 Task: Create a due date automation trigger when advanced on, 2 working days before a card is due add dates not due today at 11:00 AM.
Action: Mouse moved to (577, 315)
Screenshot: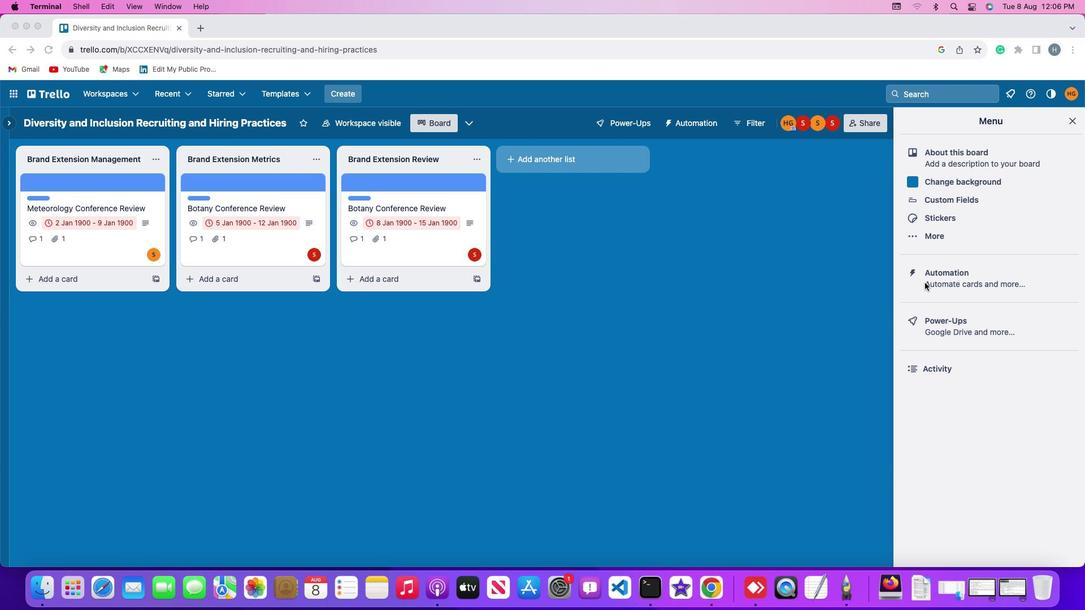 
Action: Mouse pressed left at (577, 315)
Screenshot: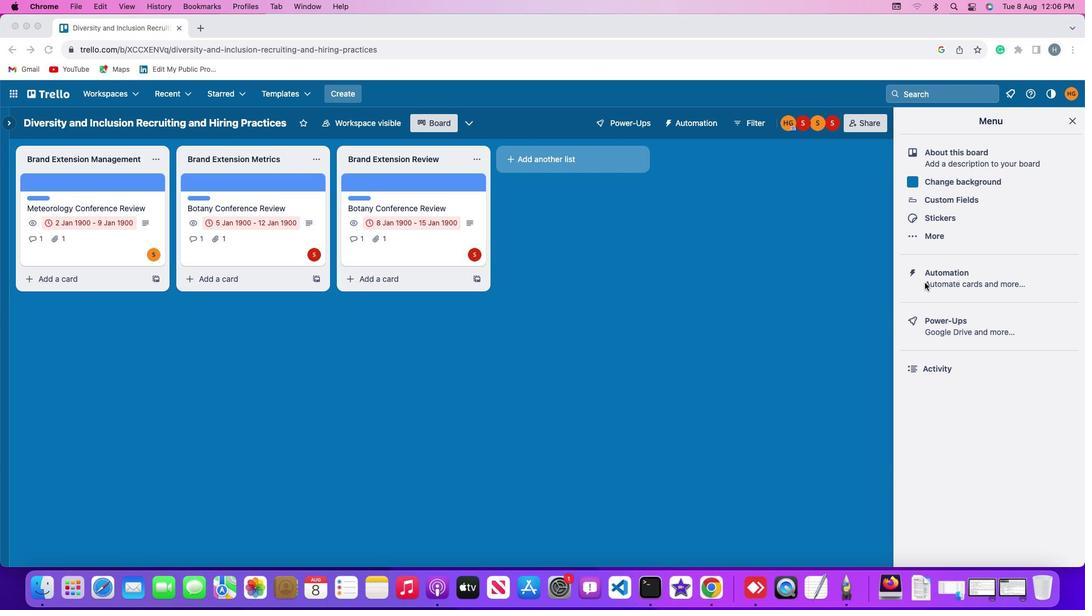 
Action: Mouse pressed left at (577, 315)
Screenshot: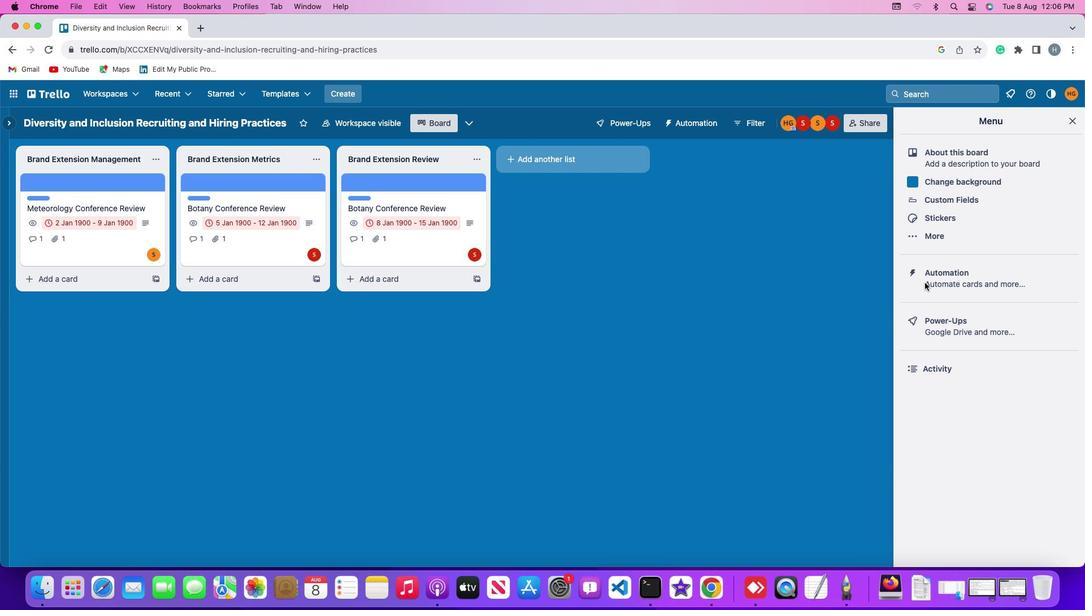
Action: Mouse moved to (226, 304)
Screenshot: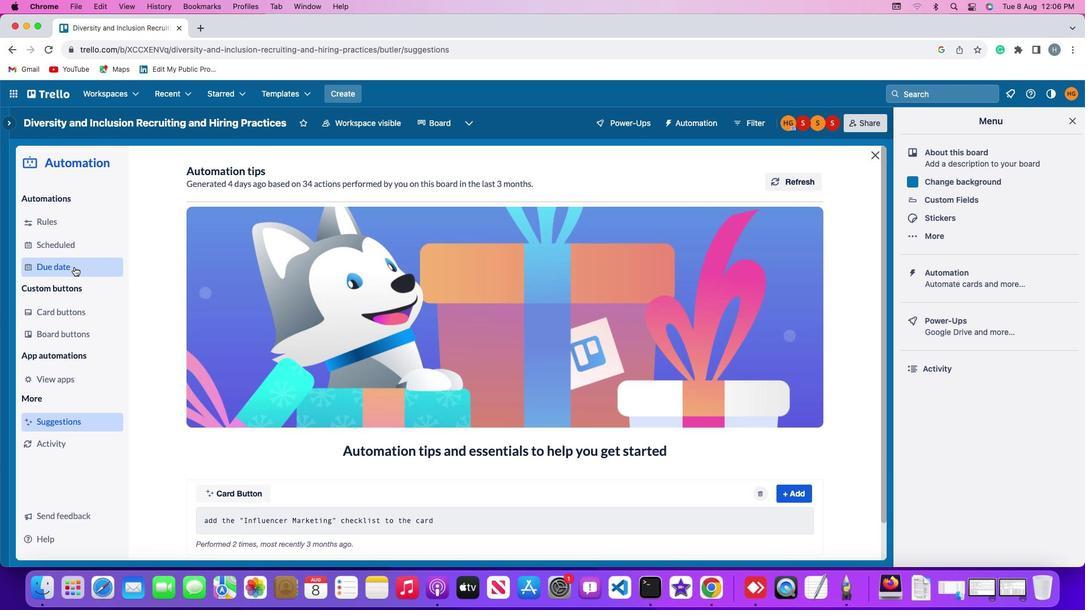 
Action: Mouse pressed left at (226, 304)
Screenshot: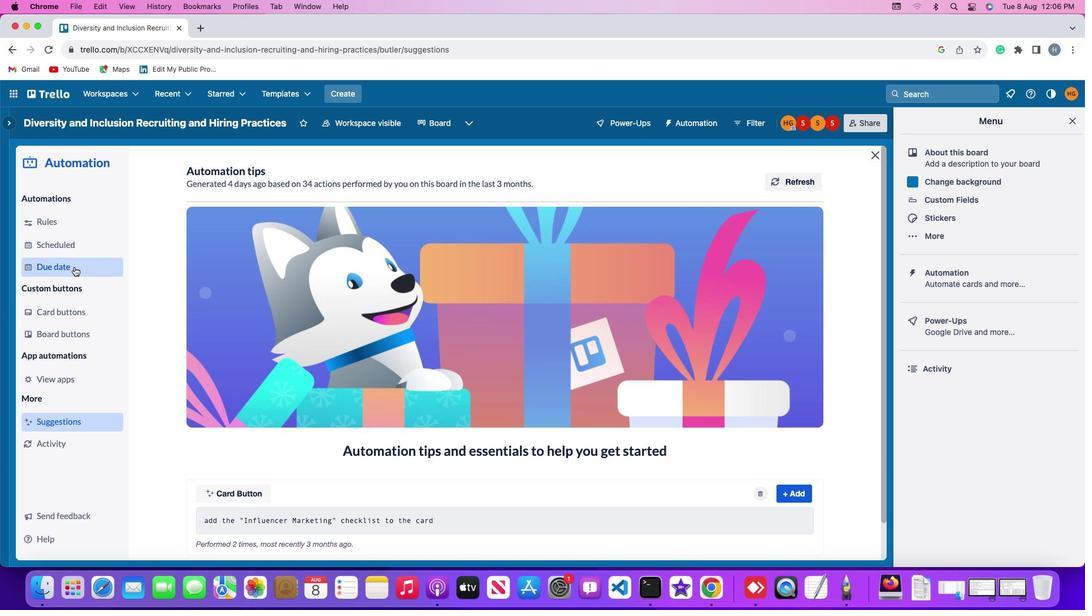 
Action: Mouse moved to (504, 241)
Screenshot: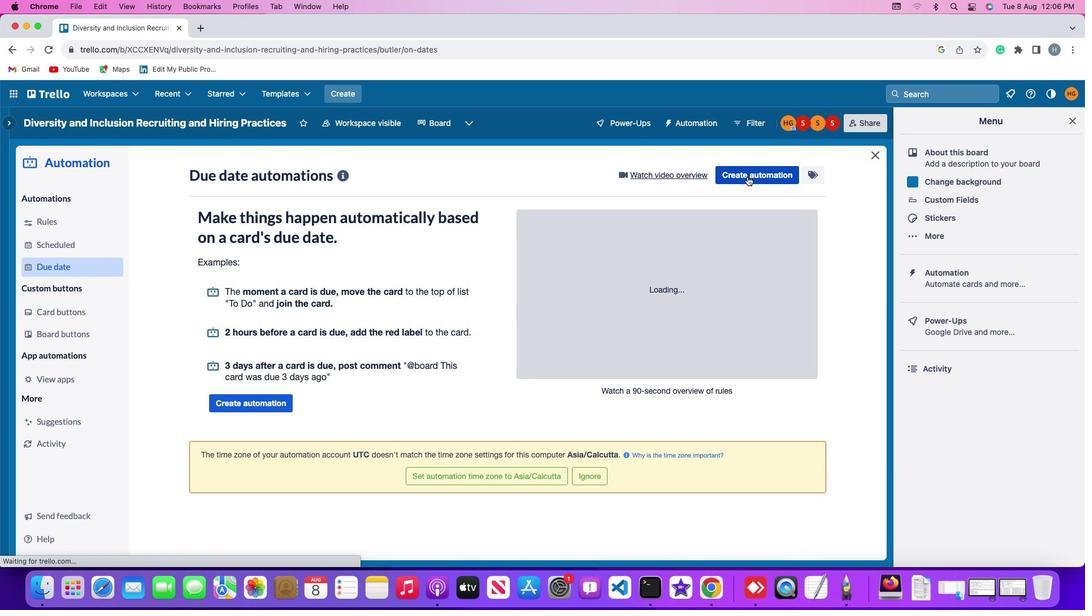 
Action: Mouse pressed left at (504, 241)
Screenshot: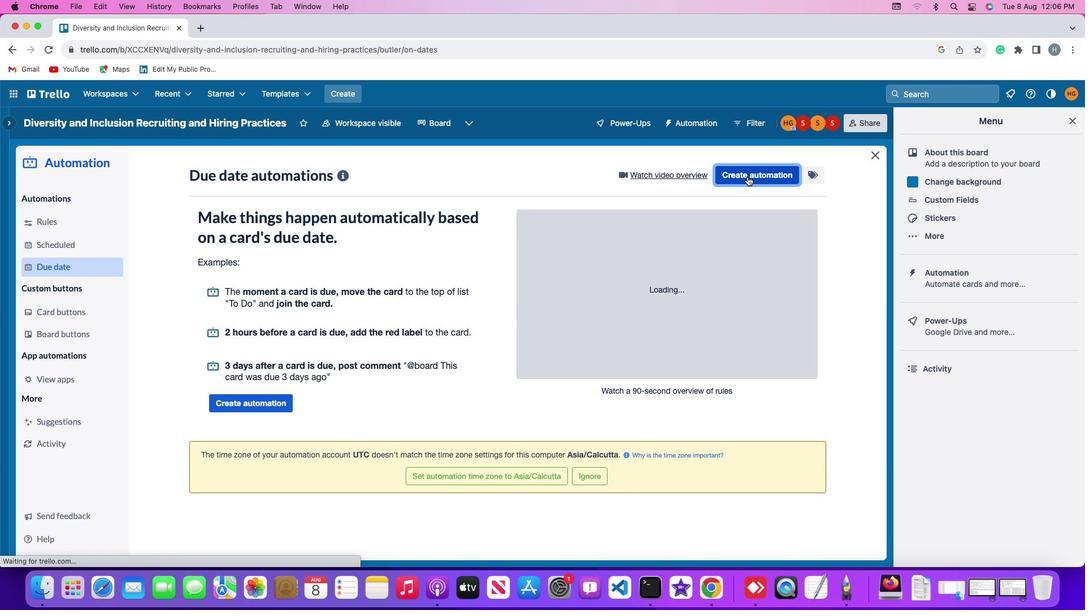 
Action: Mouse moved to (325, 316)
Screenshot: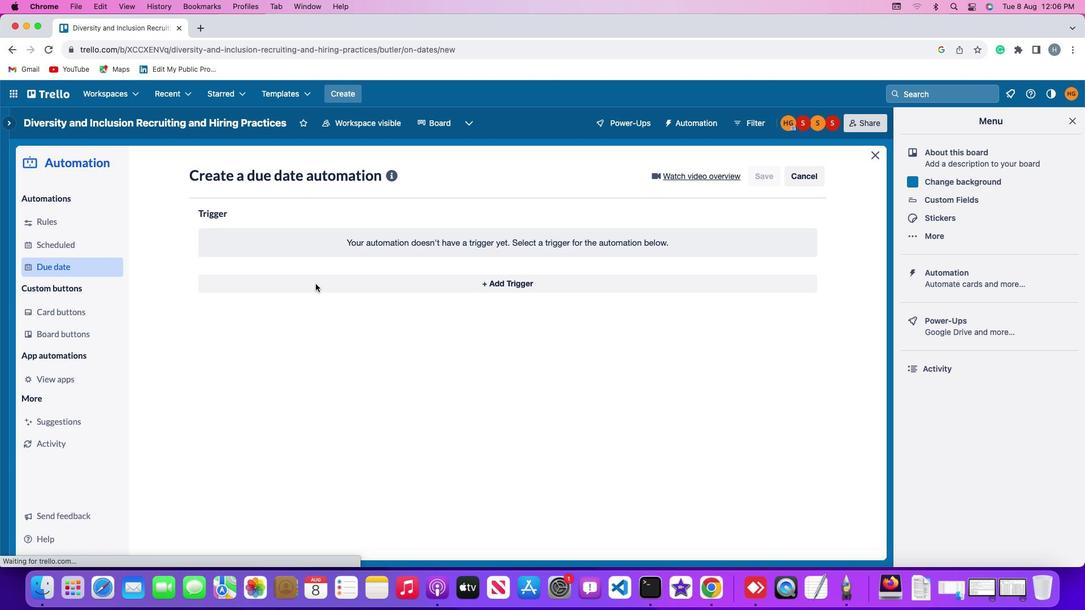 
Action: Mouse pressed left at (325, 316)
Screenshot: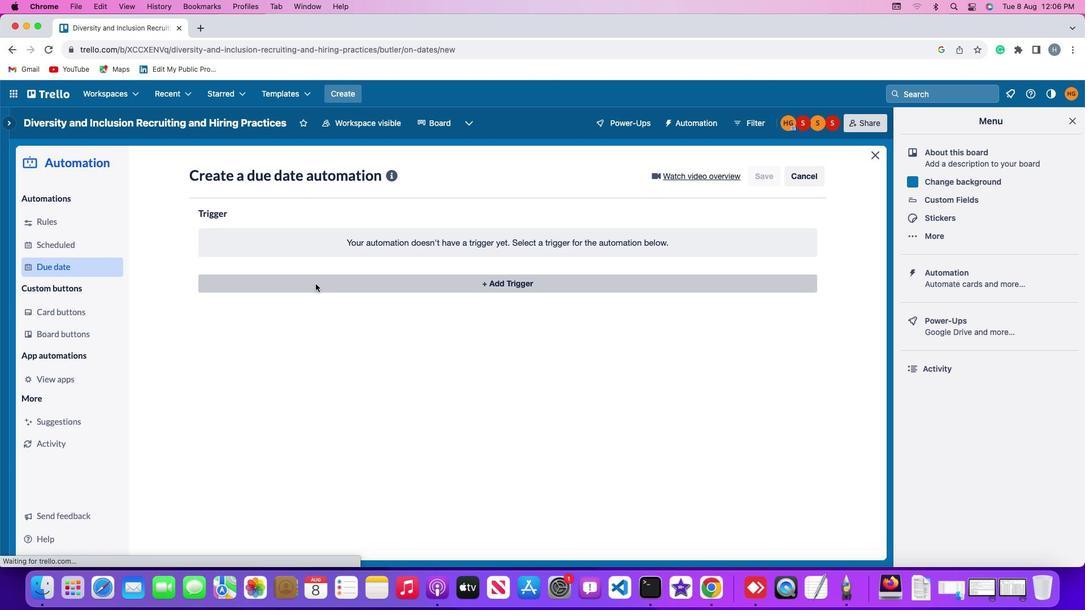
Action: Mouse moved to (284, 433)
Screenshot: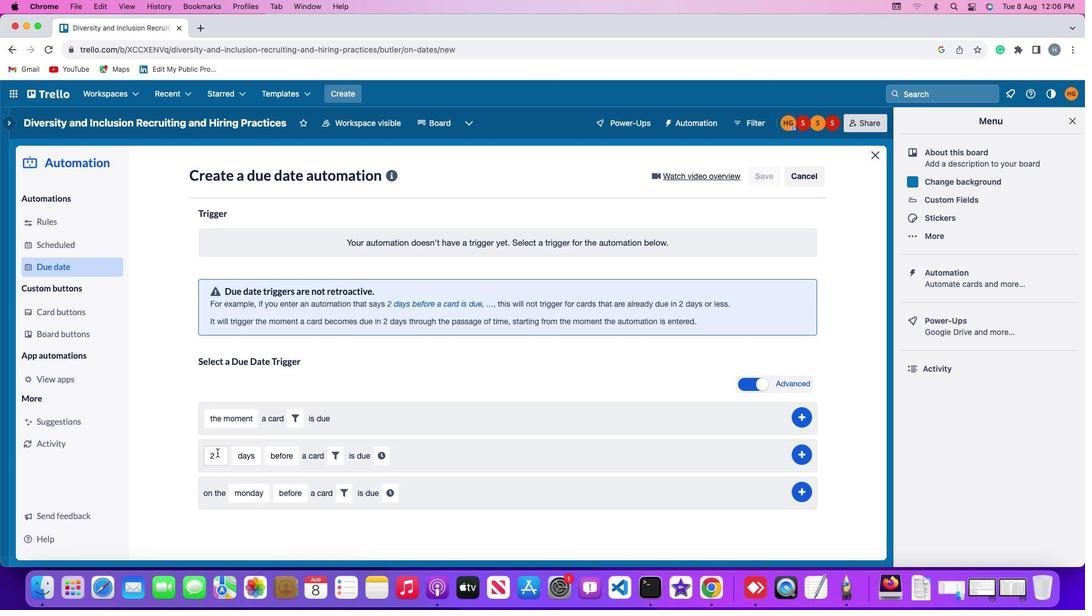 
Action: Mouse pressed left at (284, 433)
Screenshot: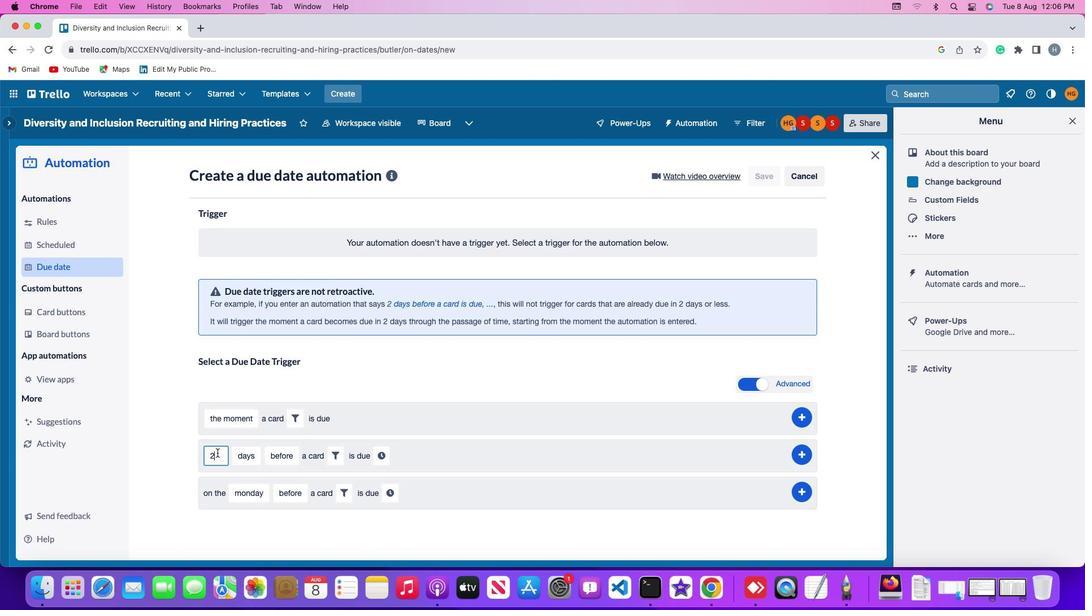 
Action: Key pressed Key.backspace
Screenshot: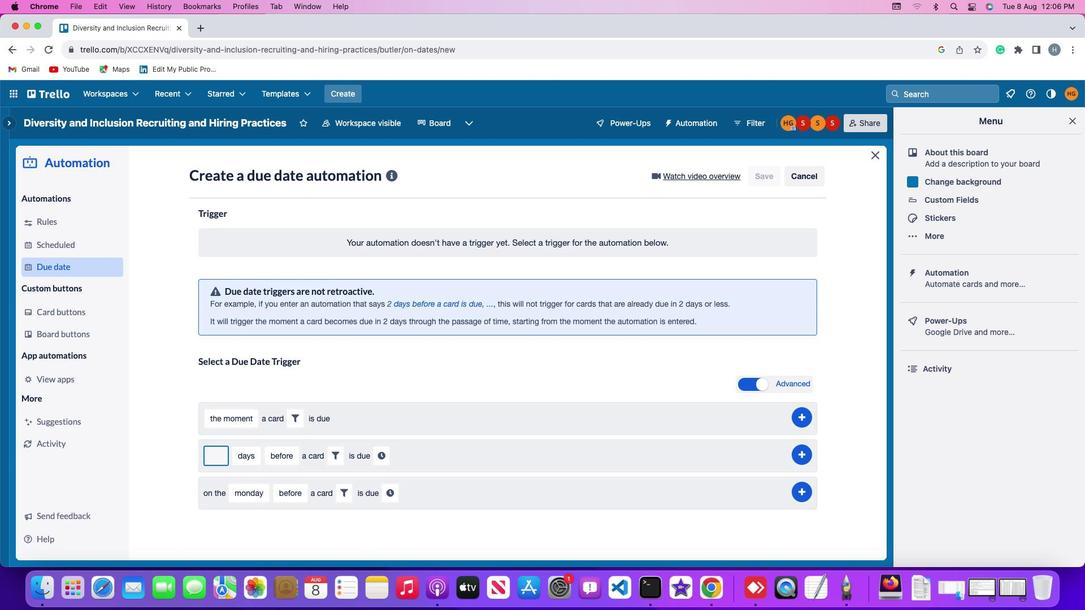 
Action: Mouse moved to (286, 432)
Screenshot: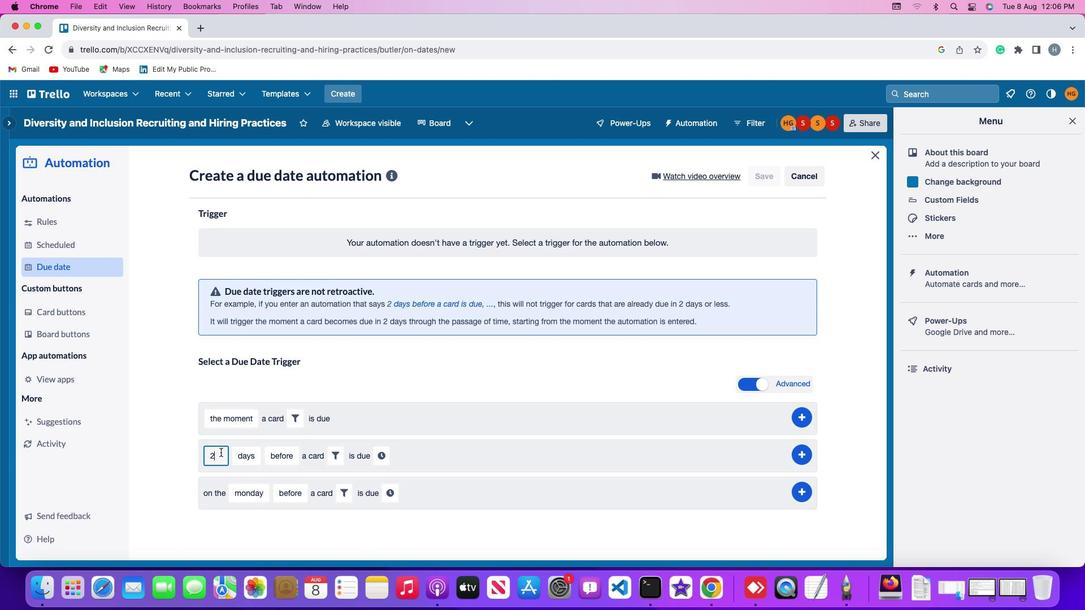 
Action: Key pressed '2'
Screenshot: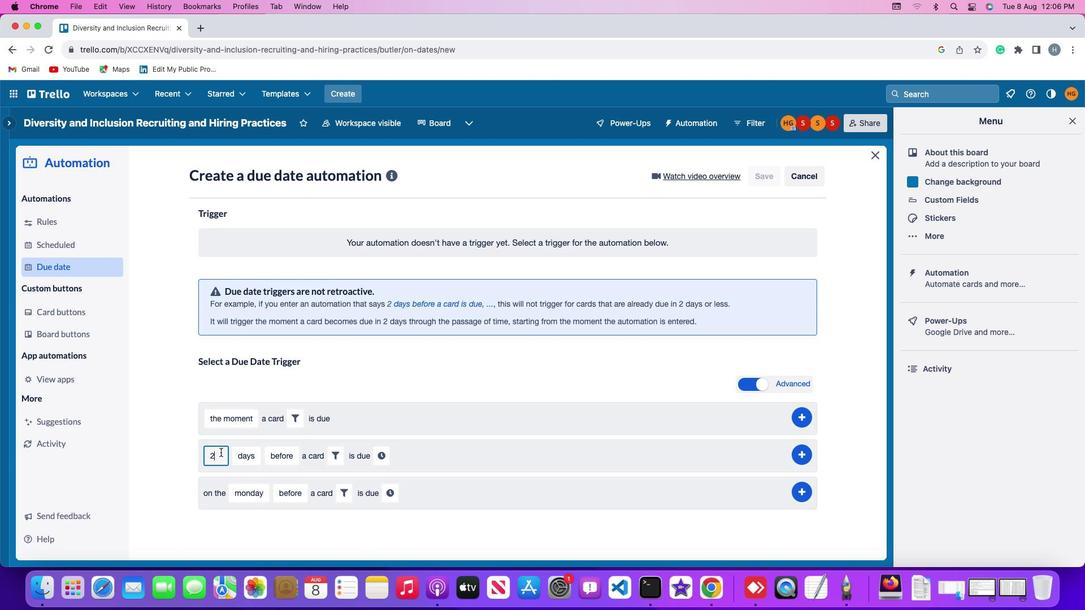 
Action: Mouse moved to (298, 434)
Screenshot: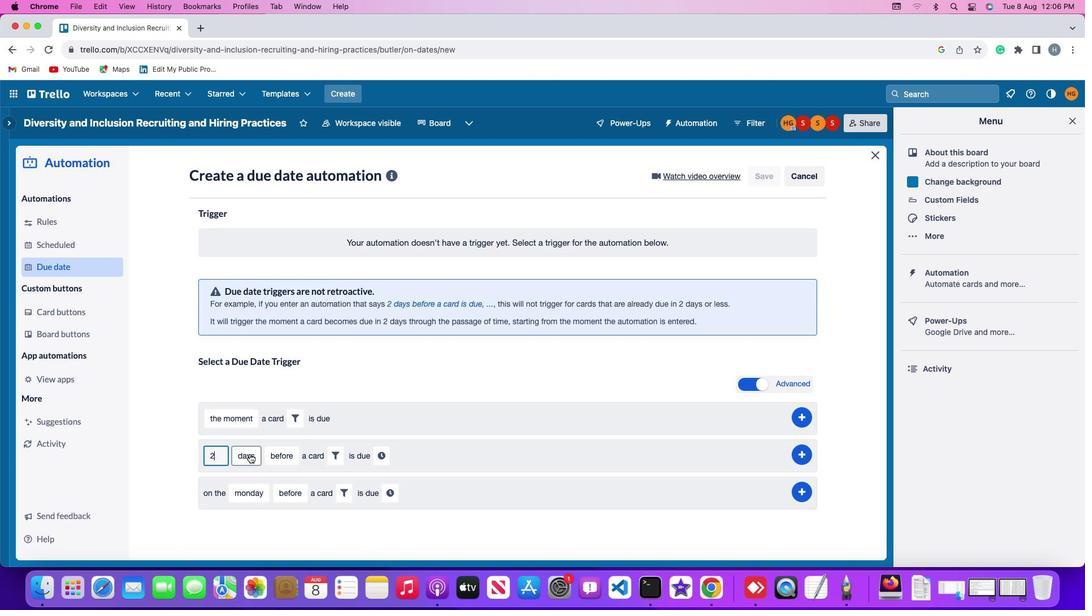 
Action: Mouse pressed left at (298, 434)
Screenshot: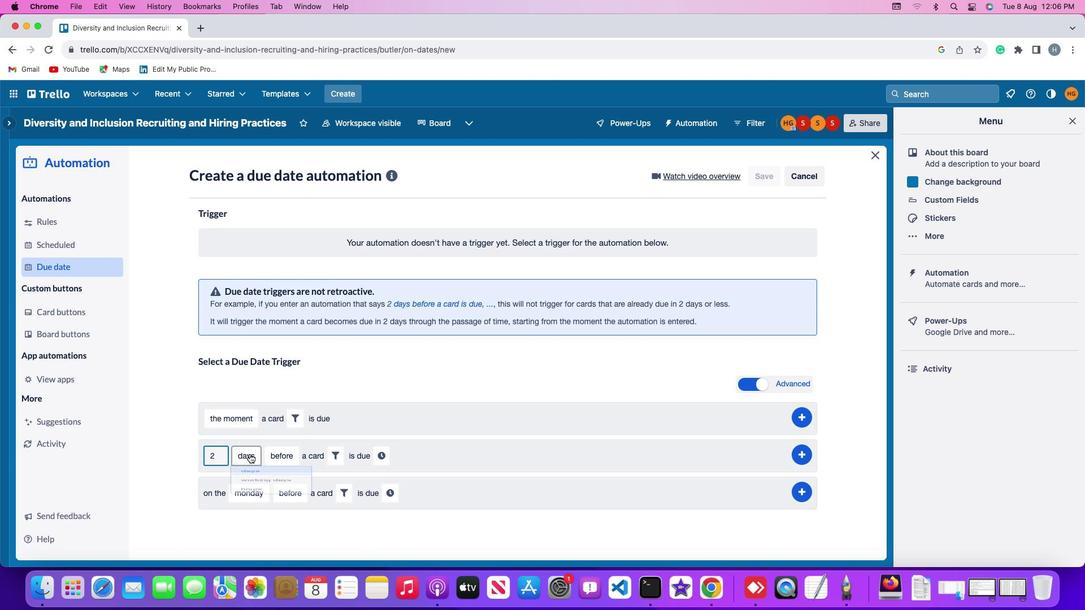 
Action: Mouse moved to (299, 465)
Screenshot: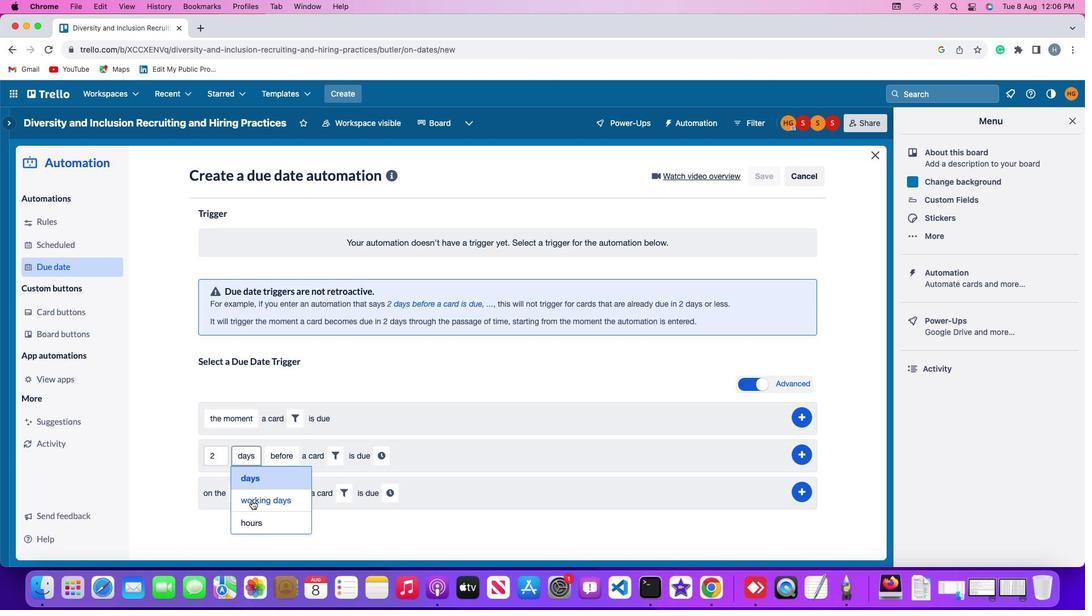 
Action: Mouse pressed left at (299, 465)
Screenshot: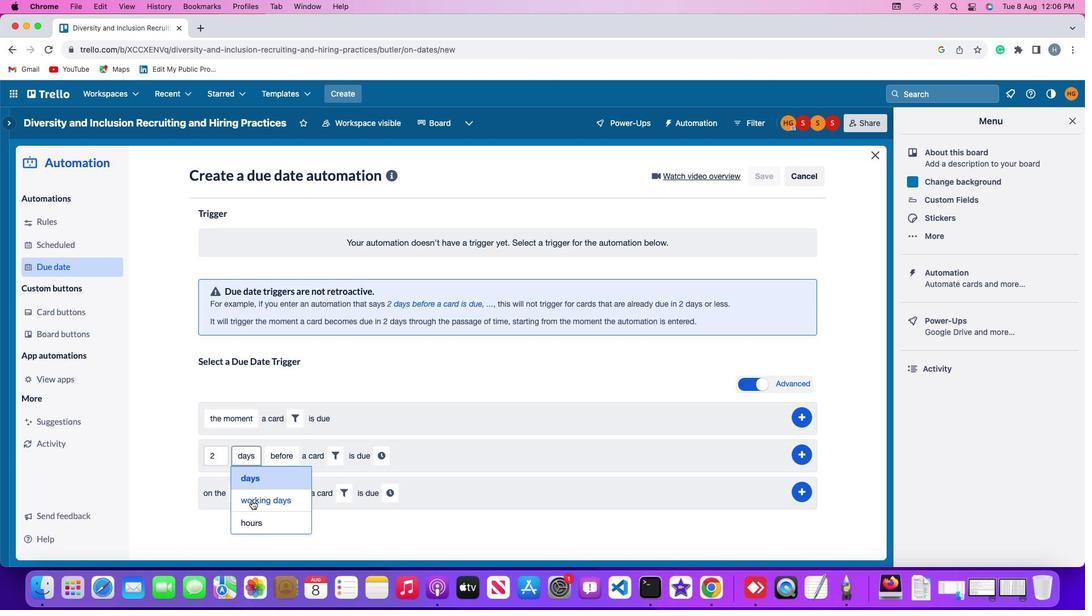 
Action: Mouse moved to (324, 436)
Screenshot: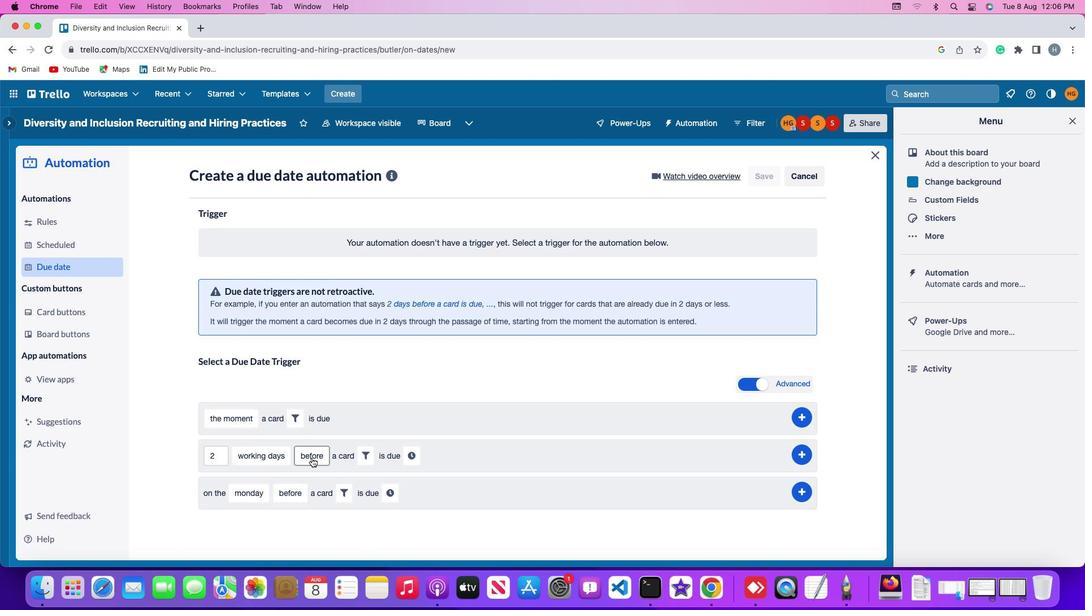 
Action: Mouse pressed left at (324, 436)
Screenshot: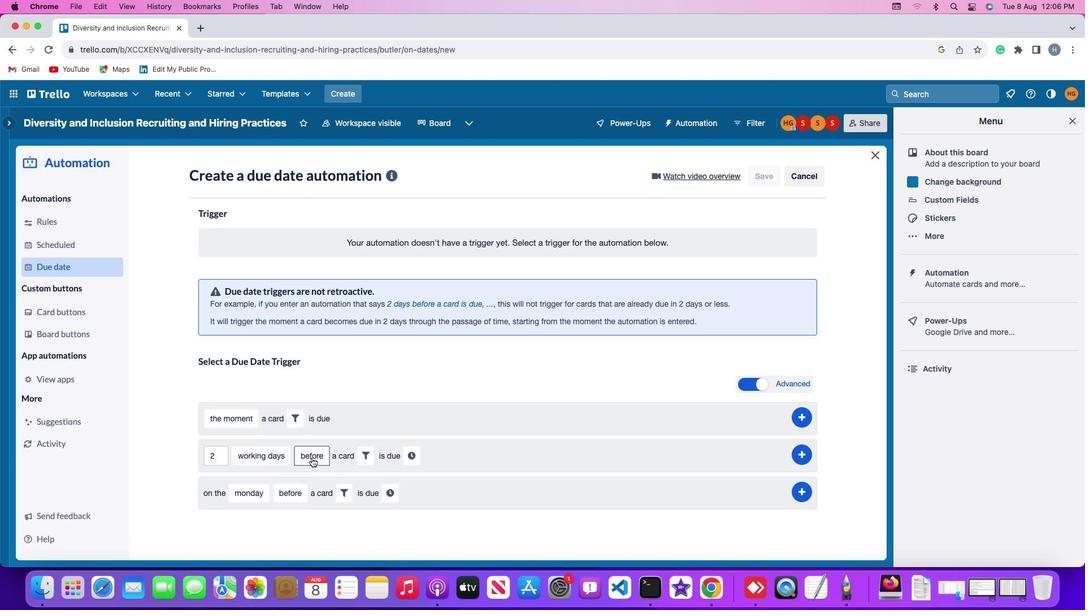 
Action: Mouse moved to (325, 448)
Screenshot: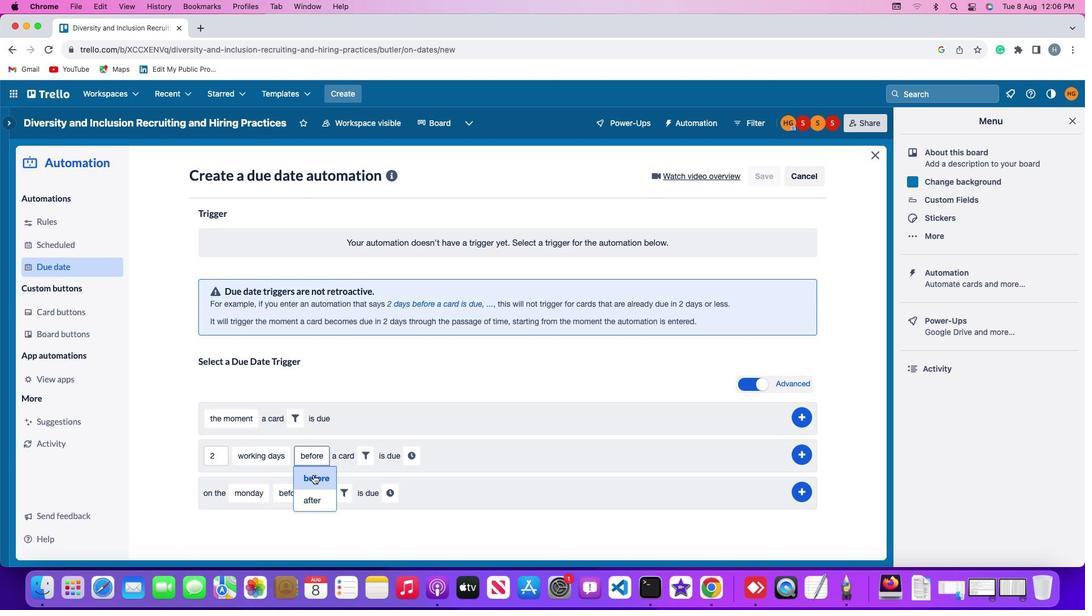 
Action: Mouse pressed left at (325, 448)
Screenshot: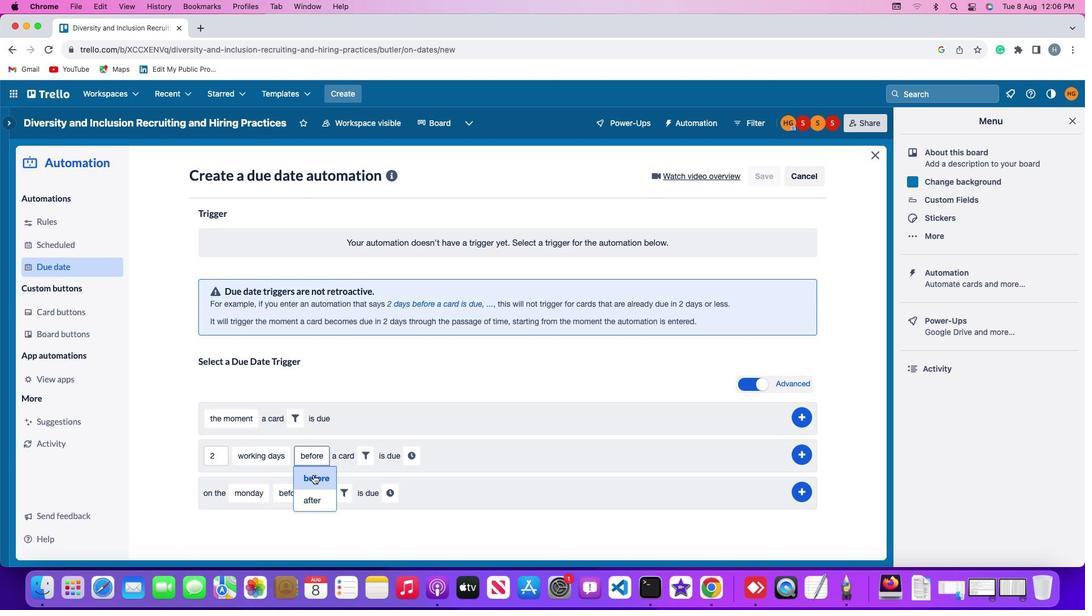 
Action: Mouse moved to (346, 435)
Screenshot: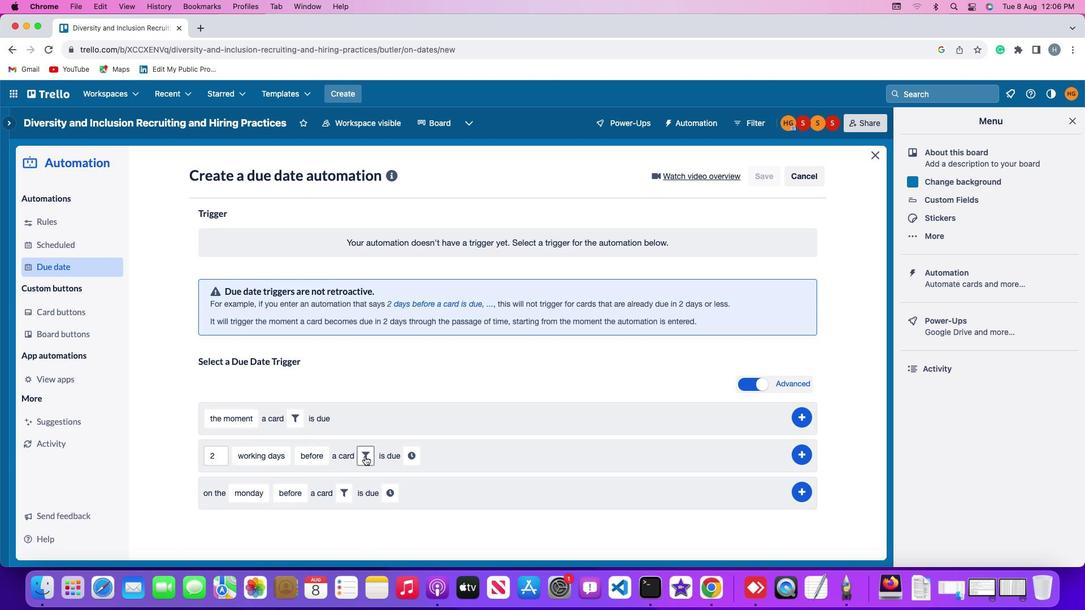 
Action: Mouse pressed left at (346, 435)
Screenshot: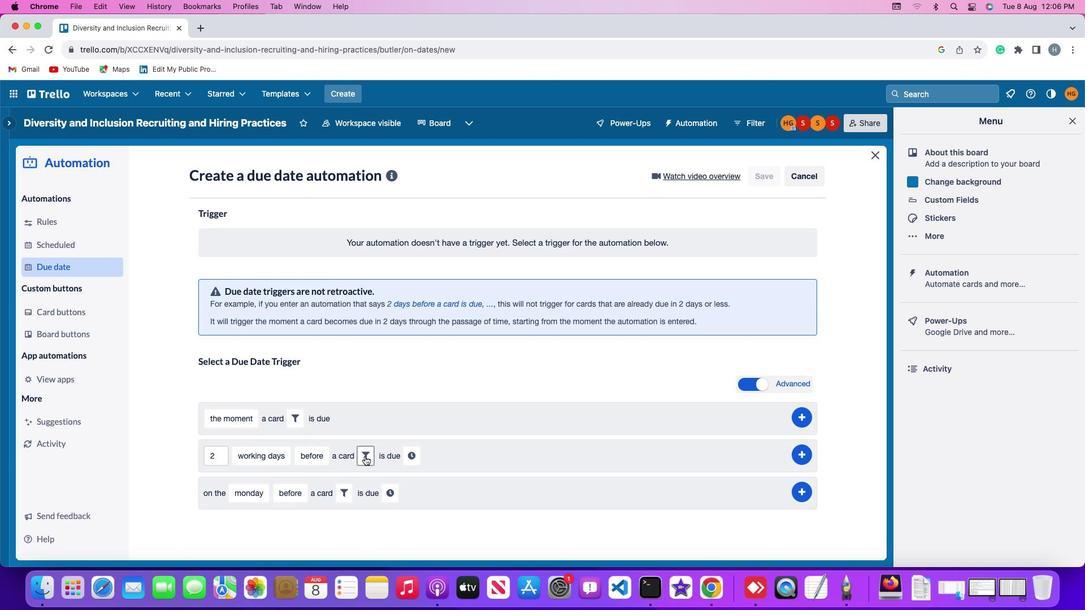
Action: Mouse moved to (370, 465)
Screenshot: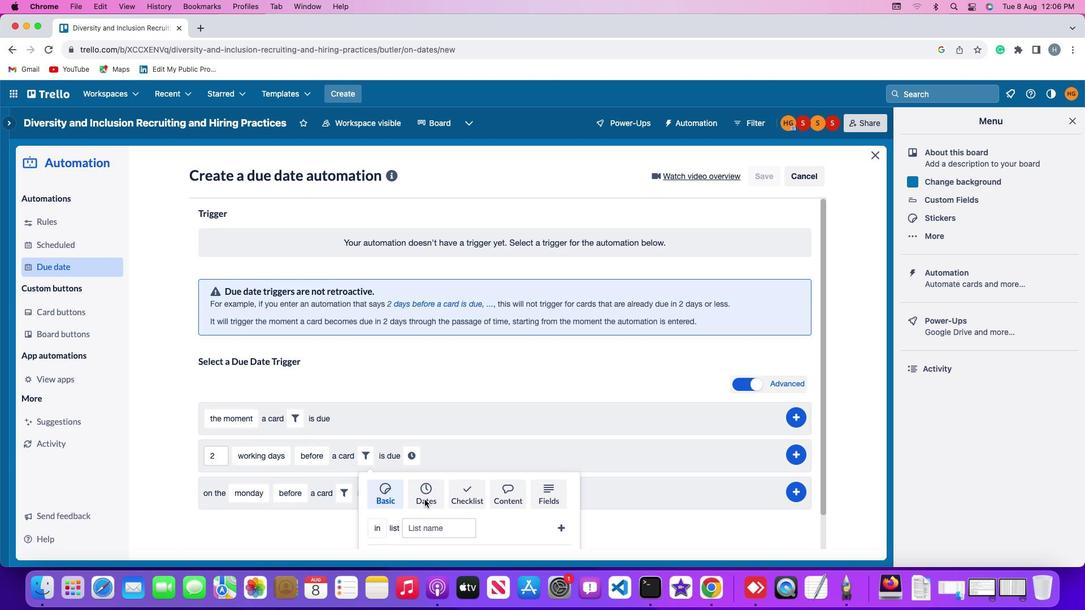 
Action: Mouse pressed left at (370, 465)
Screenshot: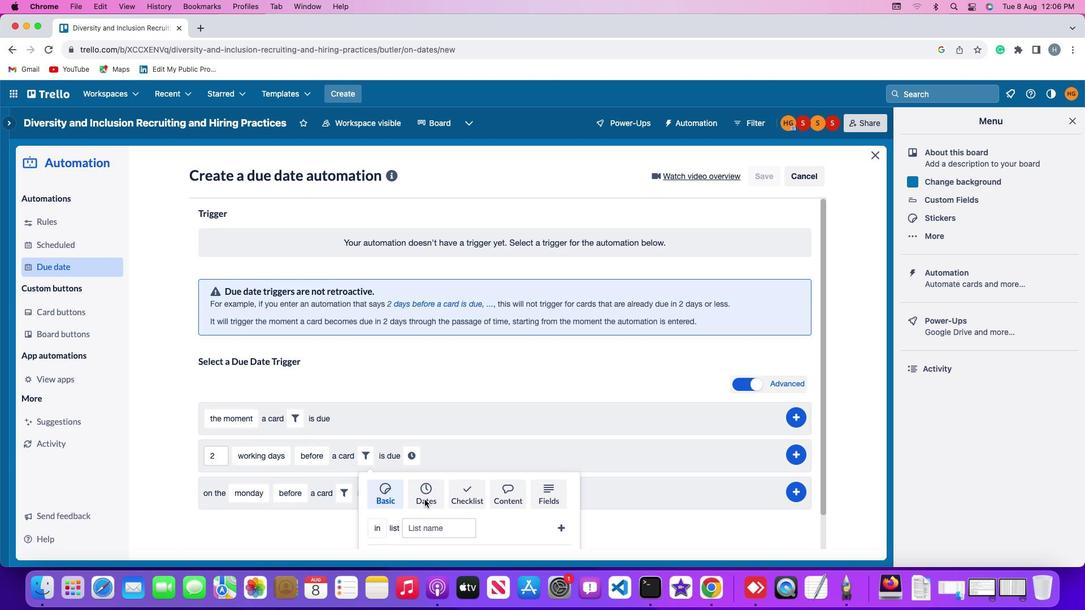 
Action: Mouse moved to (320, 475)
Screenshot: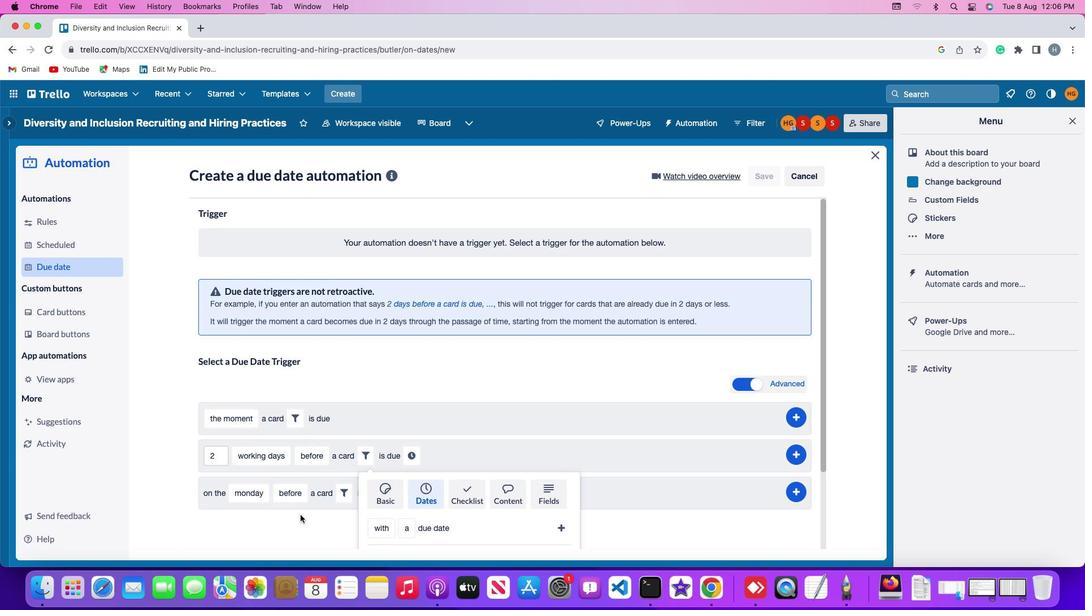 
Action: Mouse scrolled (320, 475) with delta (195, 120)
Screenshot: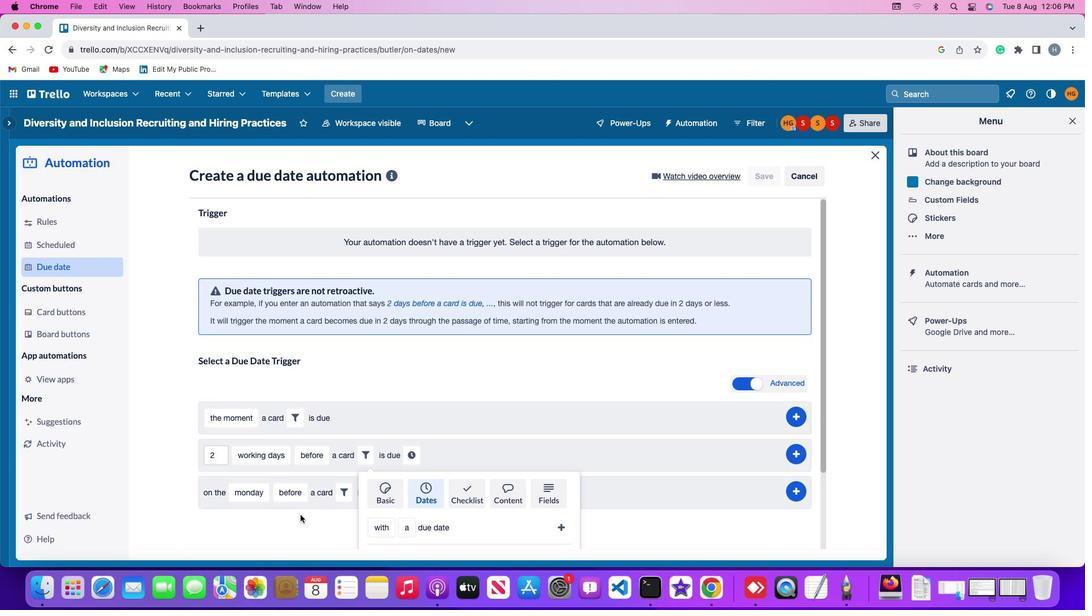 
Action: Mouse scrolled (320, 475) with delta (195, 120)
Screenshot: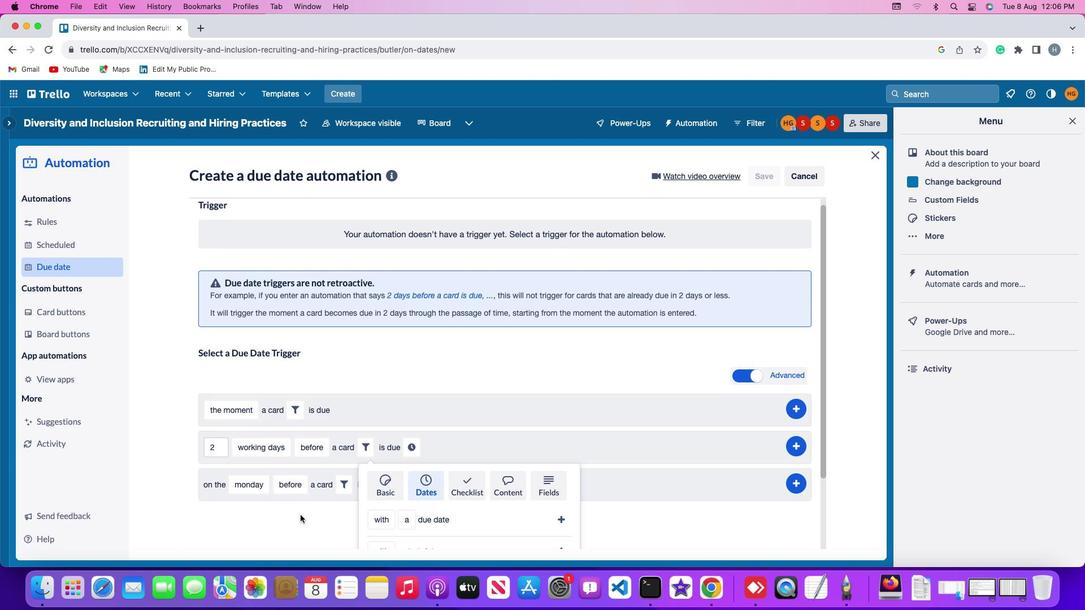 
Action: Mouse scrolled (320, 475) with delta (195, 119)
Screenshot: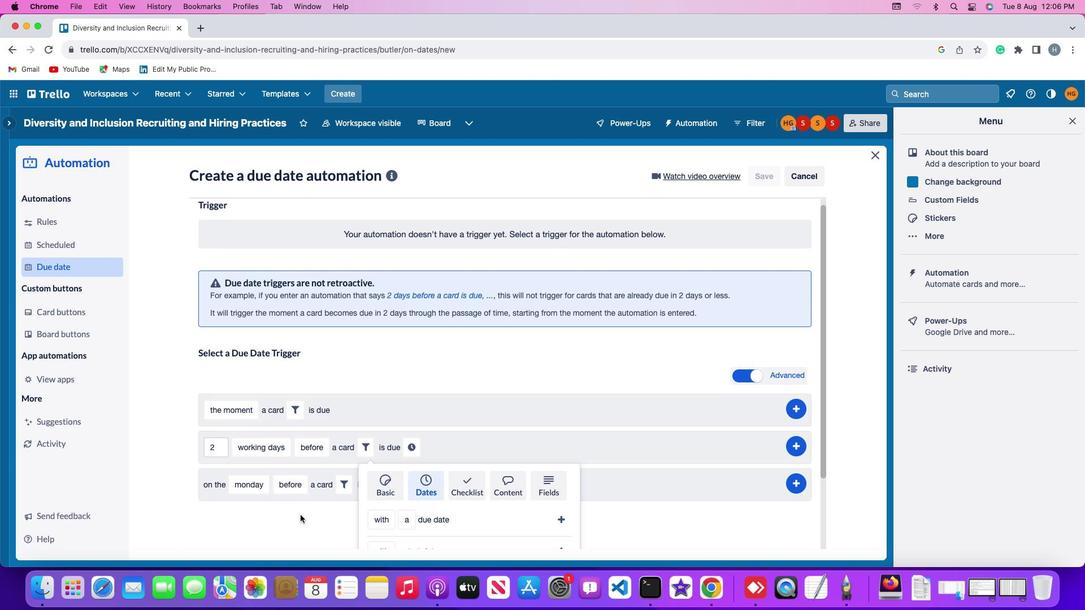 
Action: Mouse scrolled (320, 475) with delta (195, 118)
Screenshot: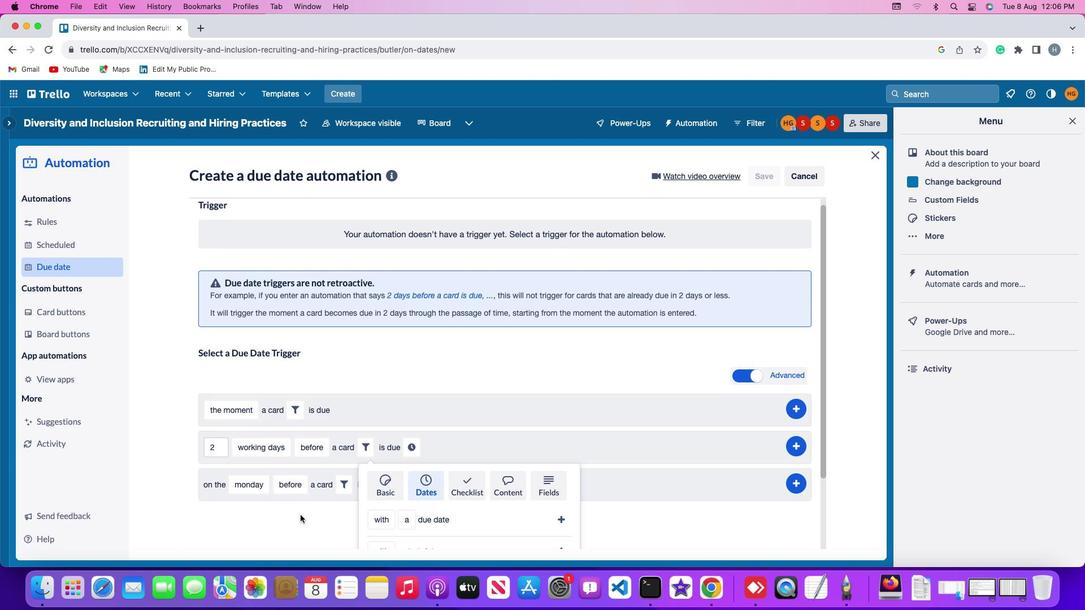 
Action: Mouse scrolled (320, 475) with delta (195, 118)
Screenshot: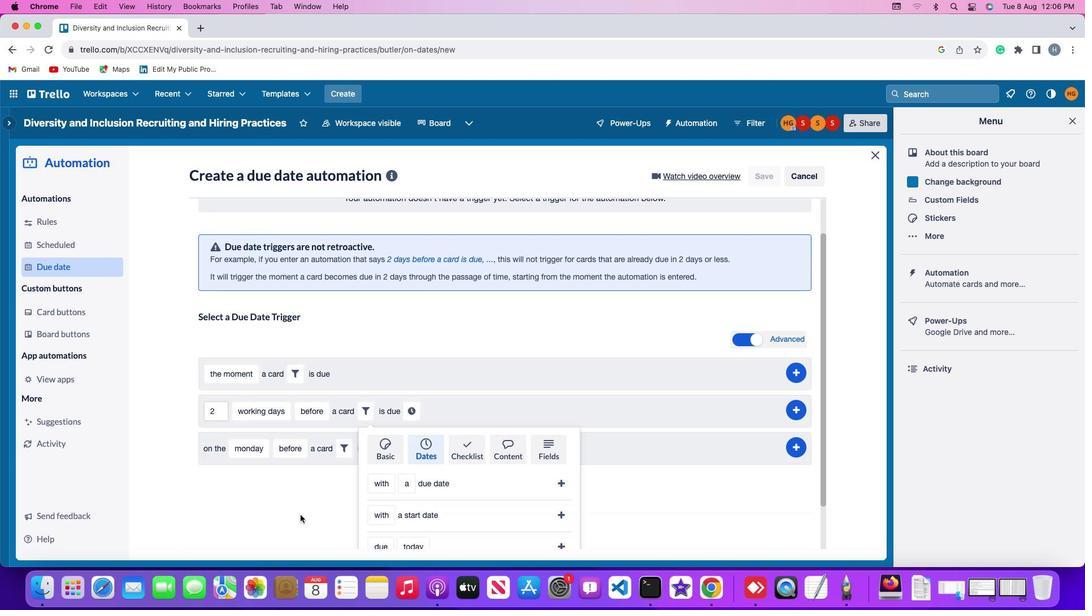 
Action: Mouse scrolled (320, 475) with delta (195, 118)
Screenshot: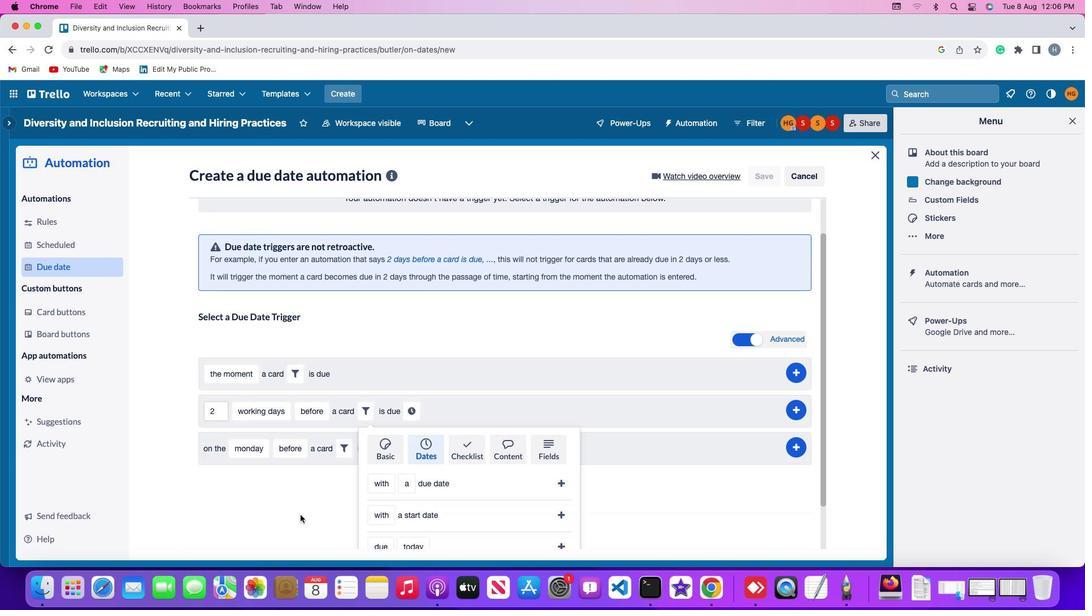 
Action: Mouse scrolled (320, 475) with delta (195, 118)
Screenshot: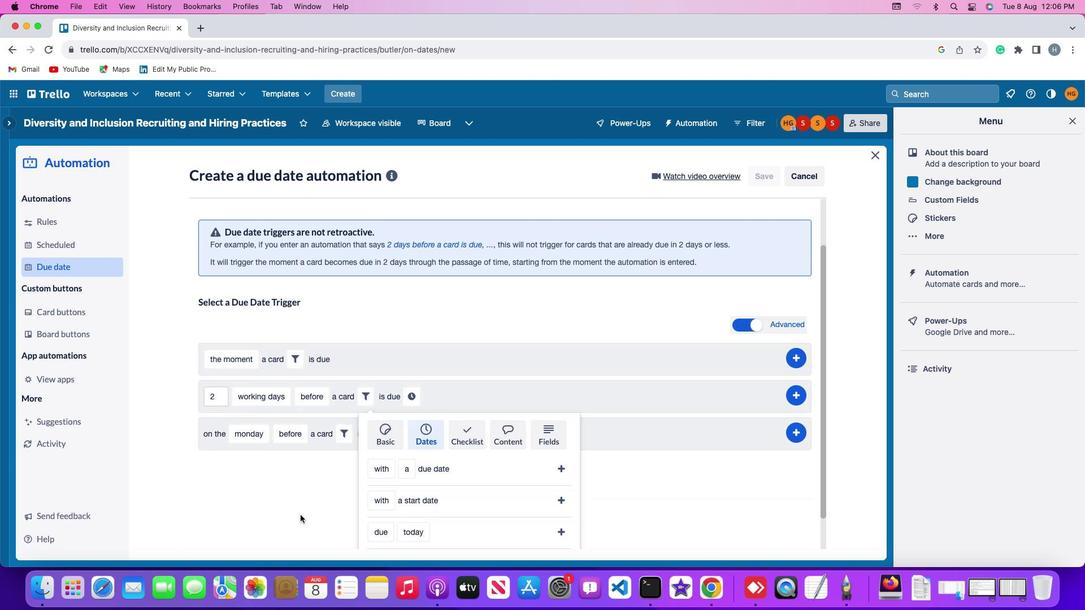 
Action: Mouse scrolled (320, 475) with delta (195, 120)
Screenshot: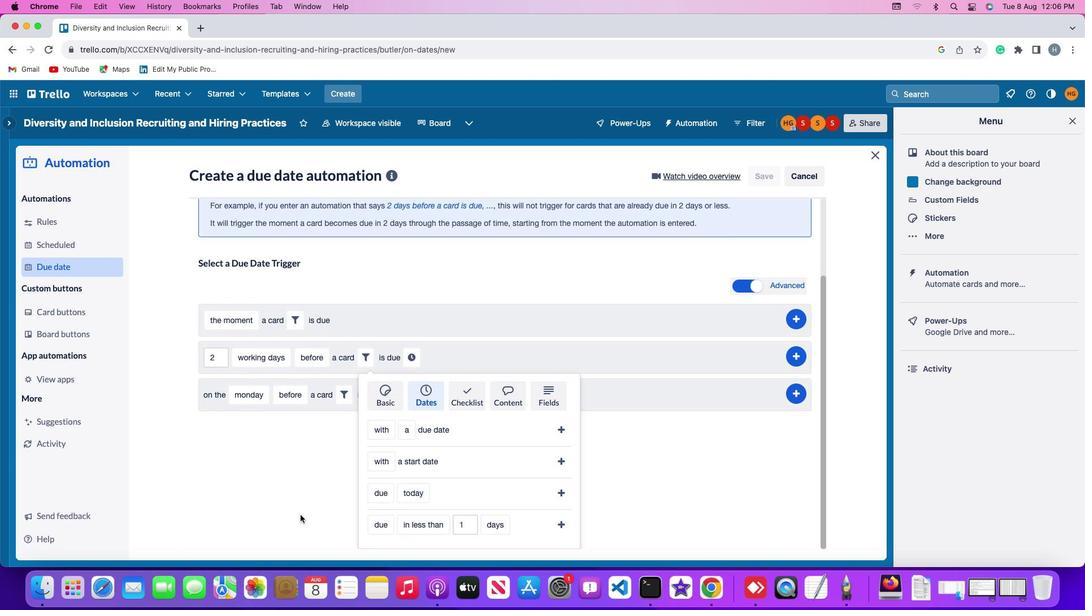 
Action: Mouse scrolled (320, 475) with delta (195, 120)
Screenshot: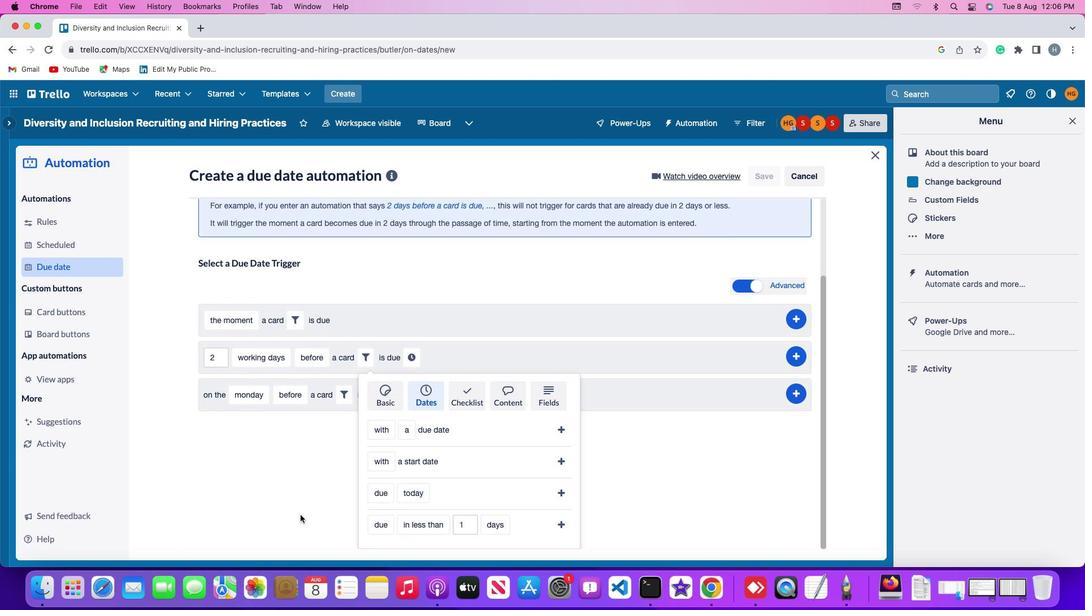 
Action: Mouse scrolled (320, 475) with delta (195, 119)
Screenshot: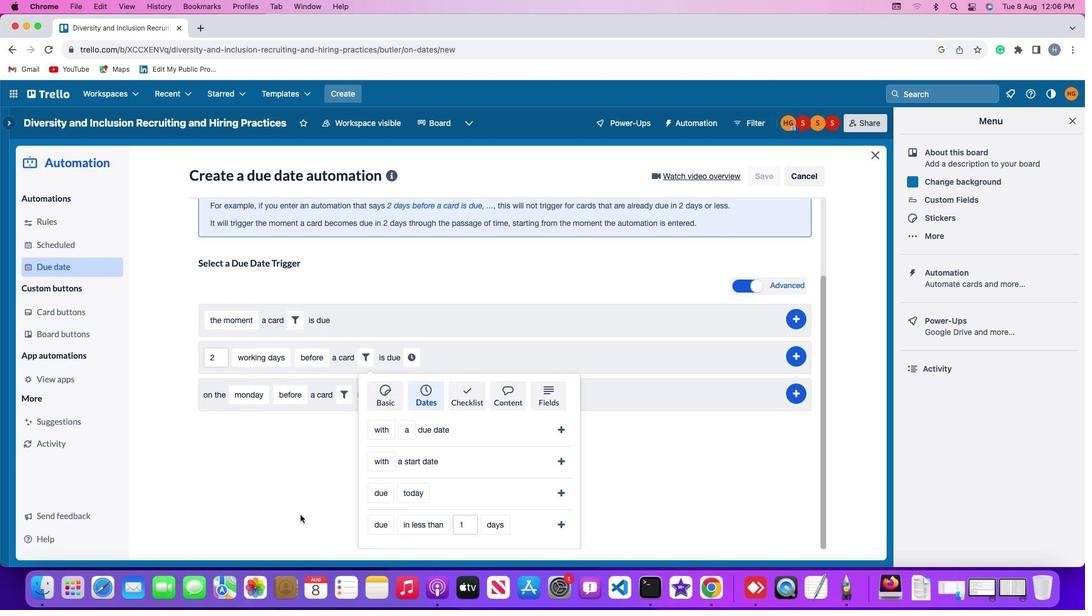 
Action: Mouse scrolled (320, 475) with delta (195, 118)
Screenshot: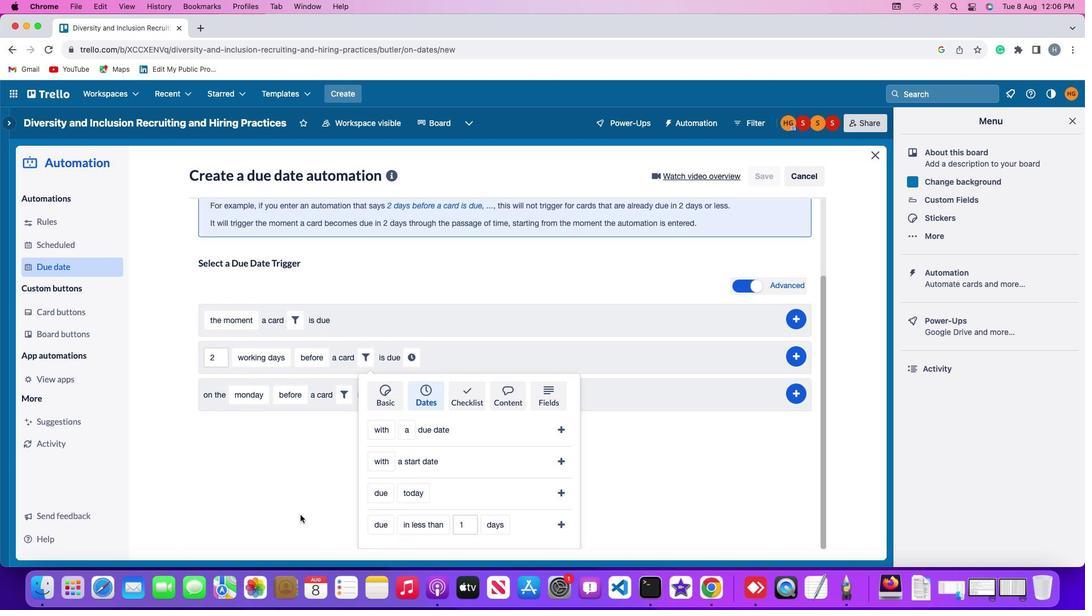 
Action: Mouse moved to (353, 464)
Screenshot: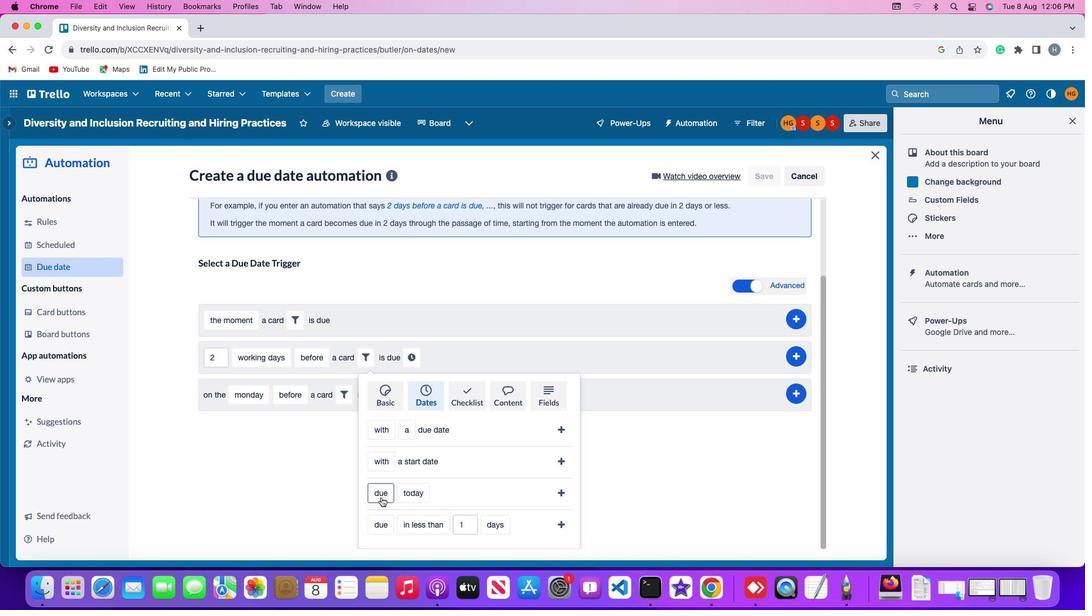 
Action: Mouse pressed left at (353, 464)
Screenshot: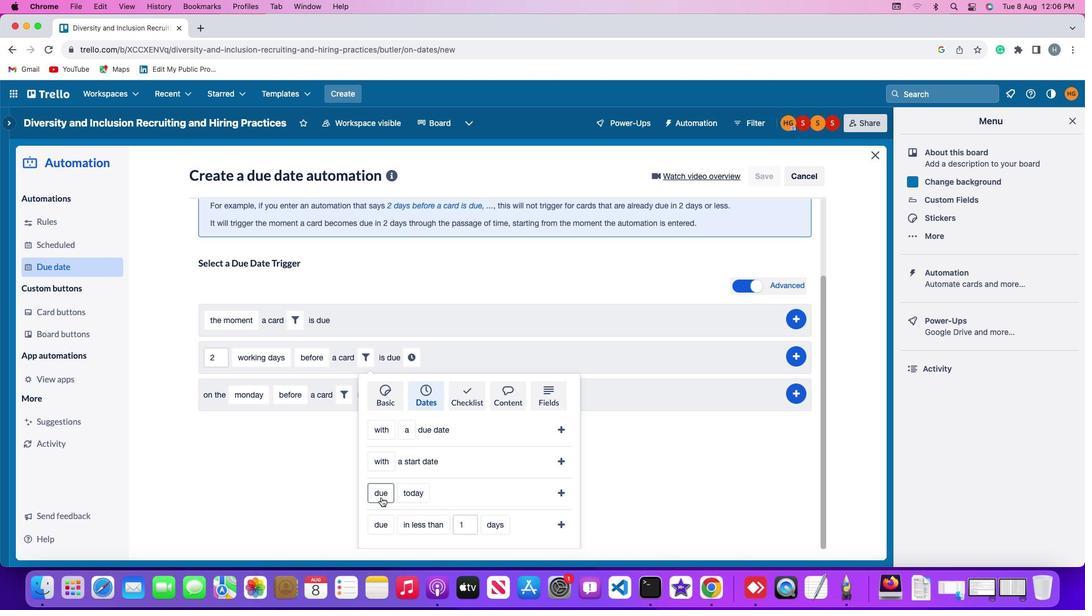 
Action: Mouse moved to (358, 415)
Screenshot: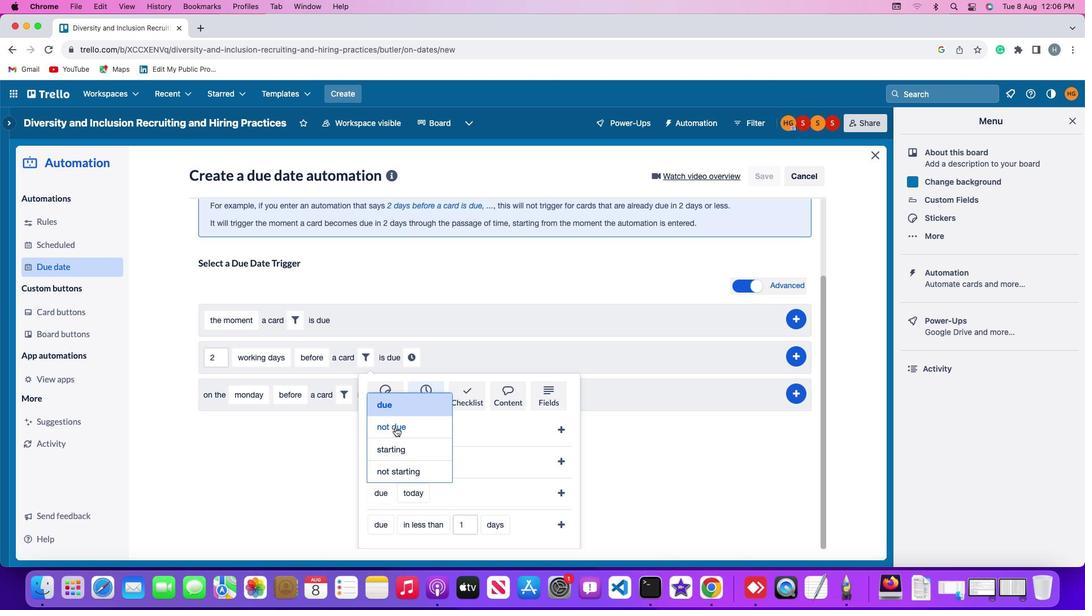 
Action: Mouse pressed left at (358, 415)
Screenshot: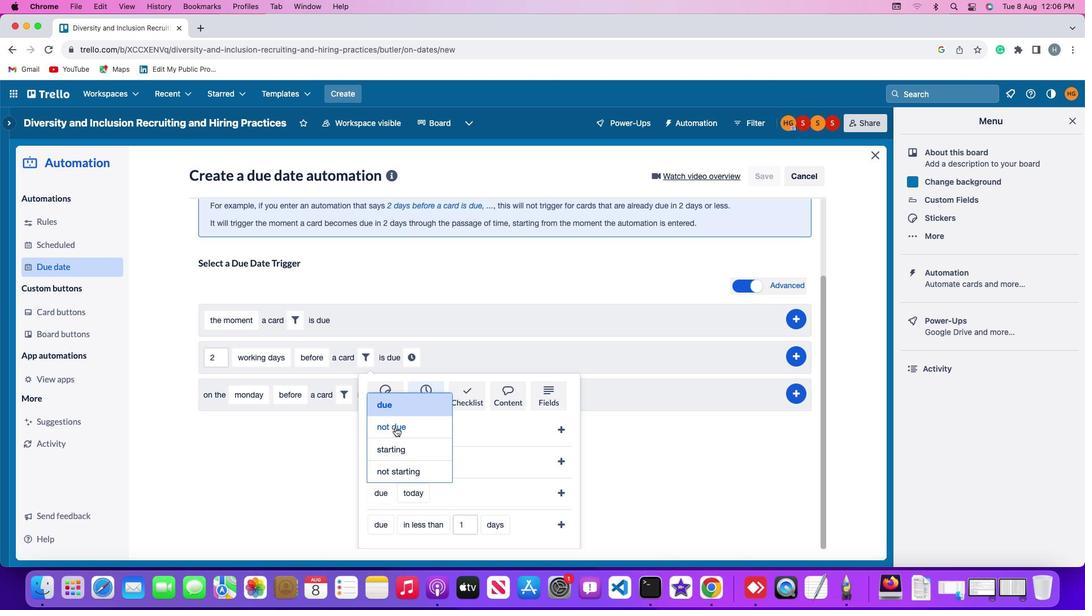 
Action: Mouse moved to (370, 461)
Screenshot: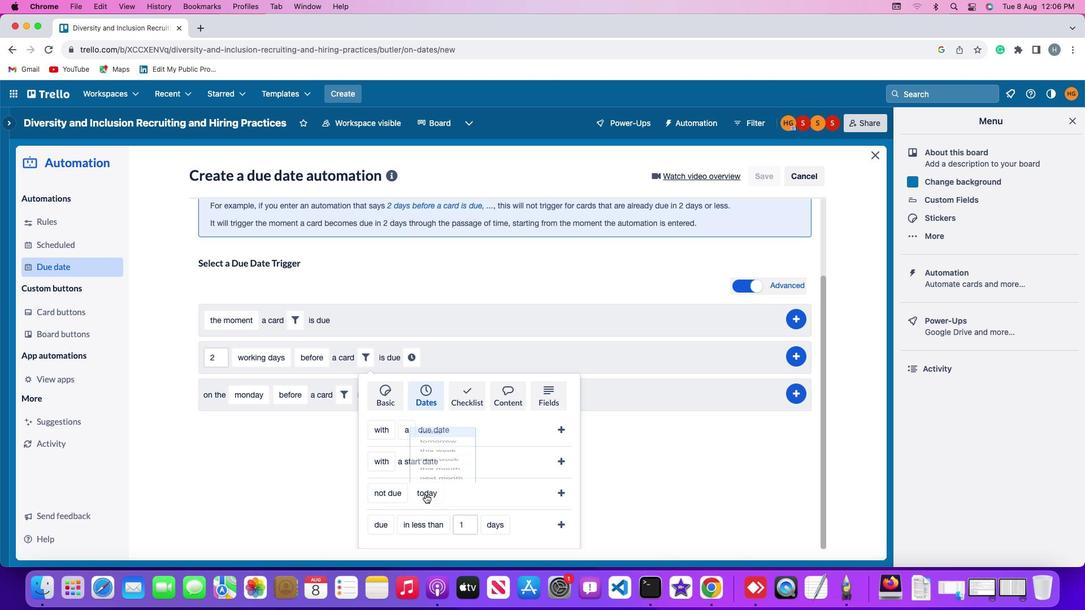 
Action: Mouse pressed left at (370, 461)
Screenshot: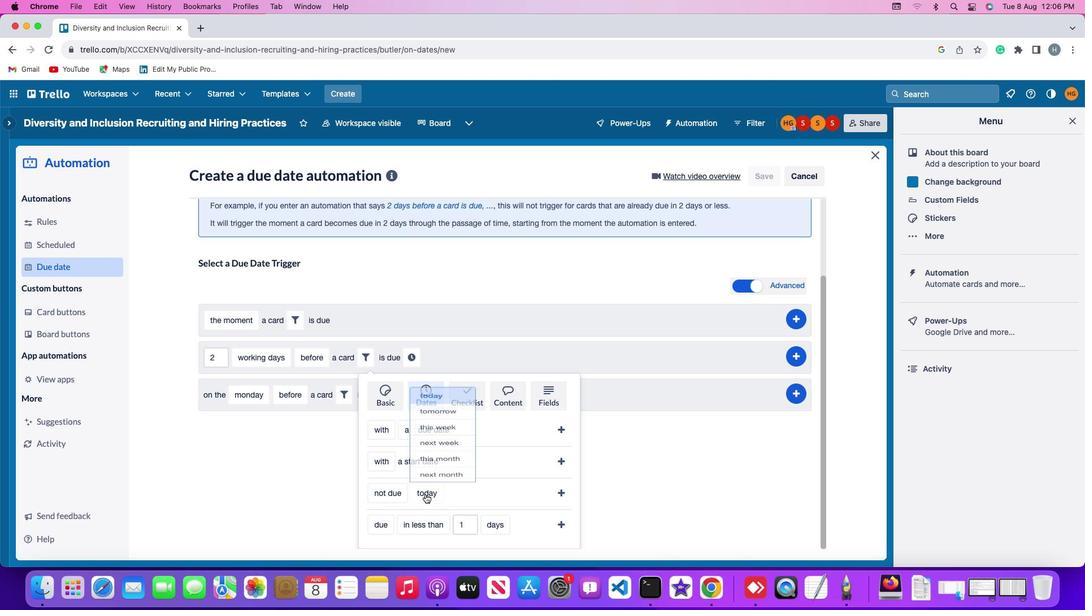 
Action: Mouse moved to (378, 371)
Screenshot: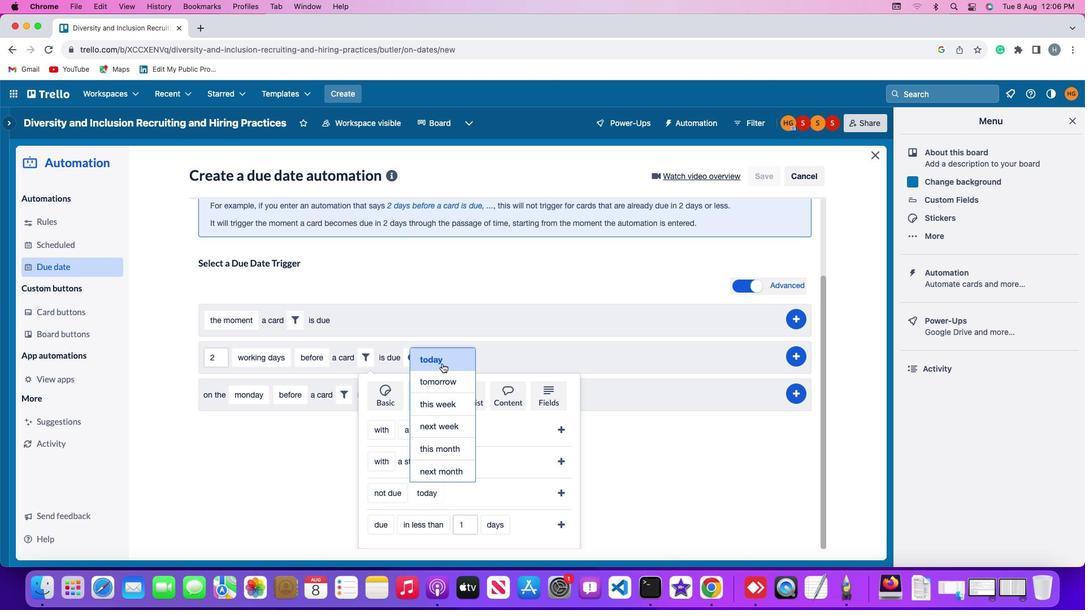 
Action: Mouse pressed left at (378, 371)
Screenshot: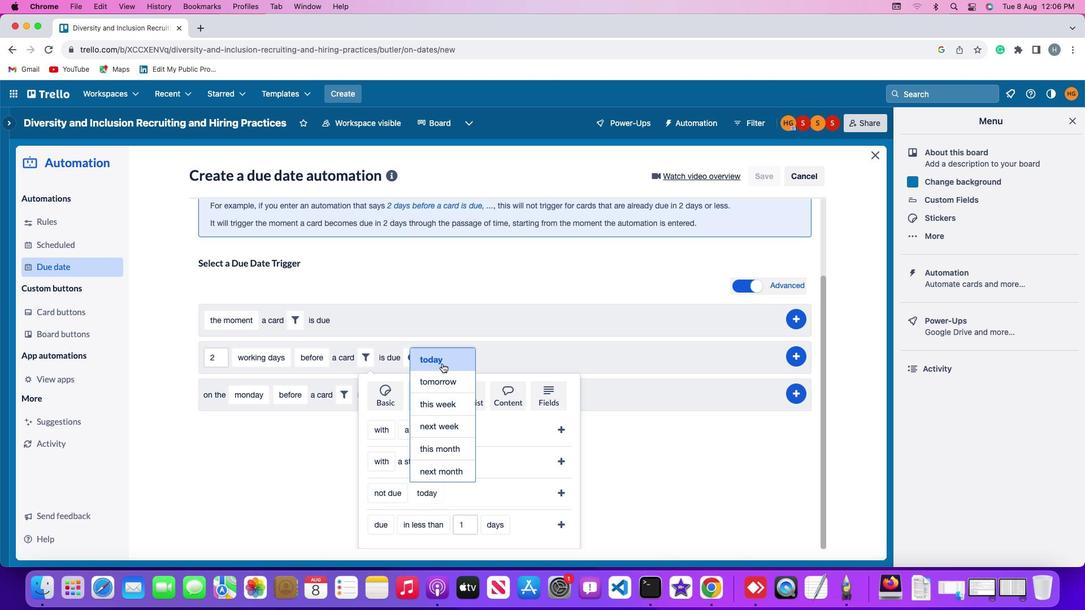 
Action: Mouse moved to (426, 459)
Screenshot: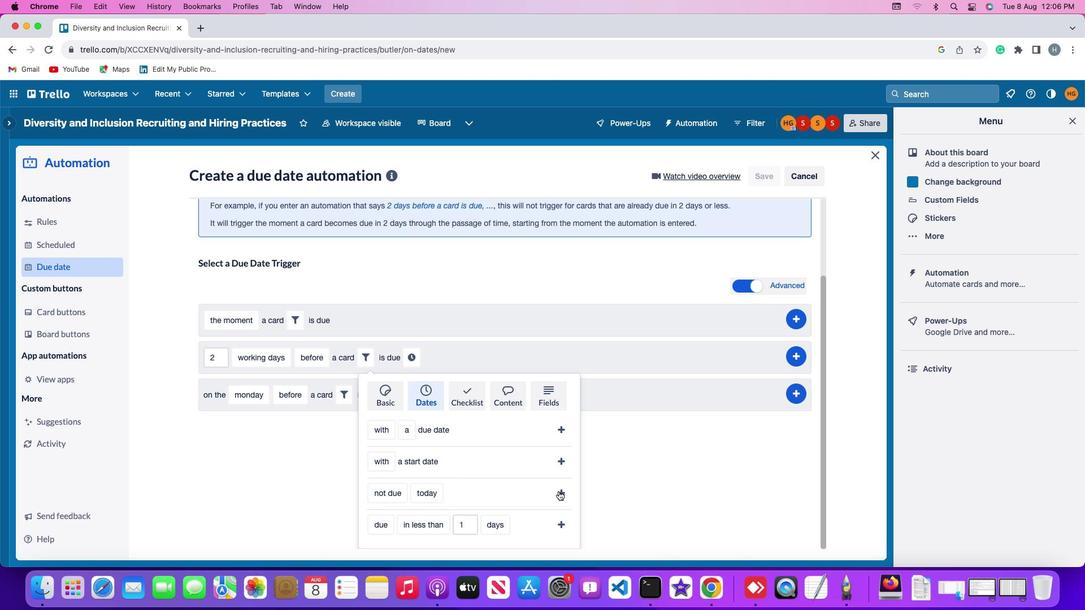 
Action: Mouse pressed left at (426, 459)
Screenshot: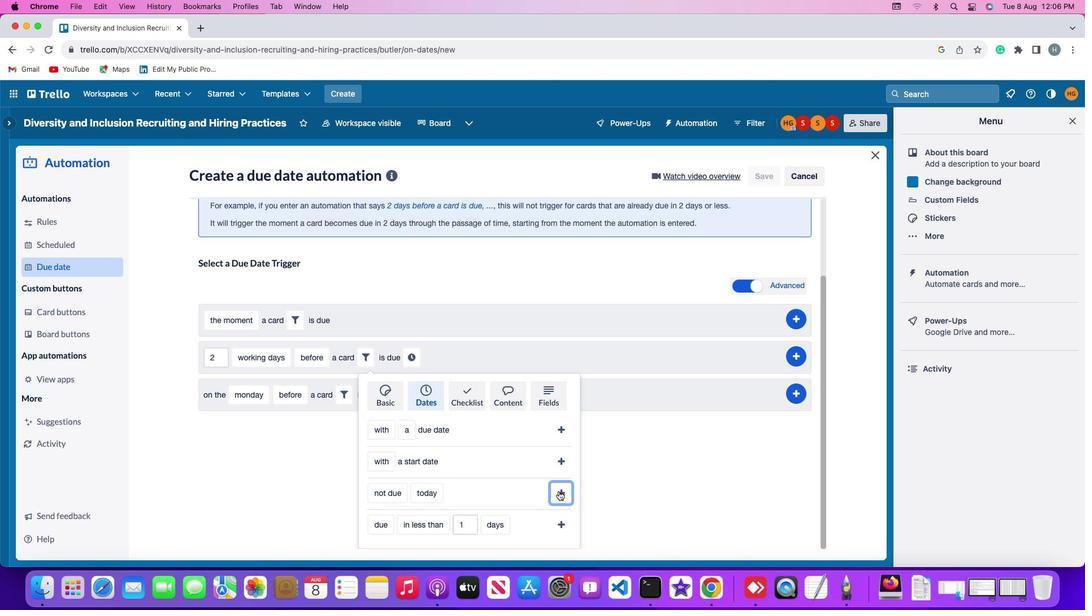 
Action: Mouse moved to (398, 437)
Screenshot: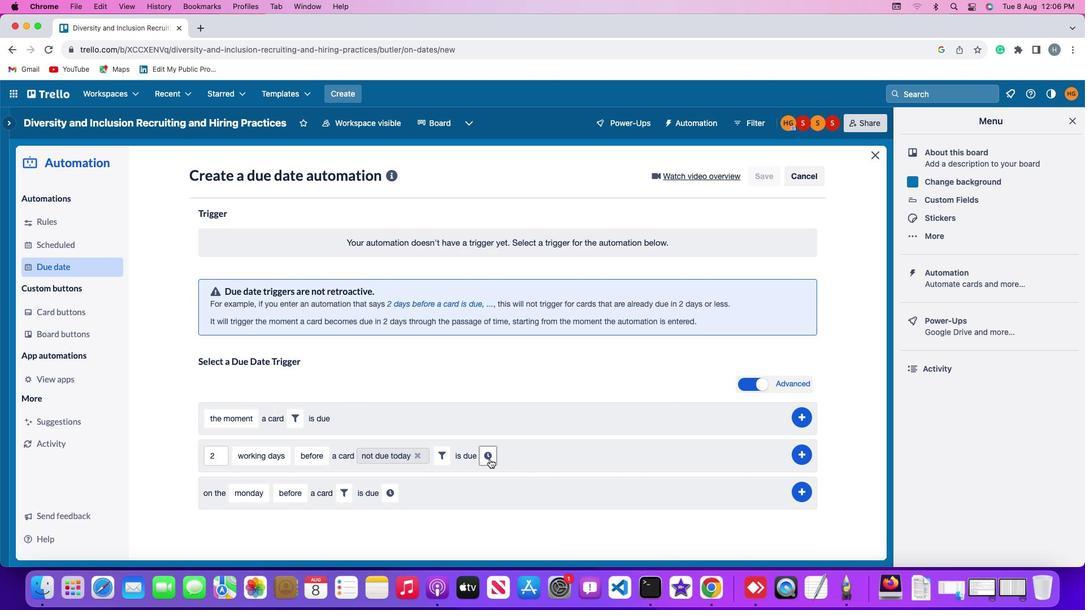 
Action: Mouse pressed left at (398, 437)
Screenshot: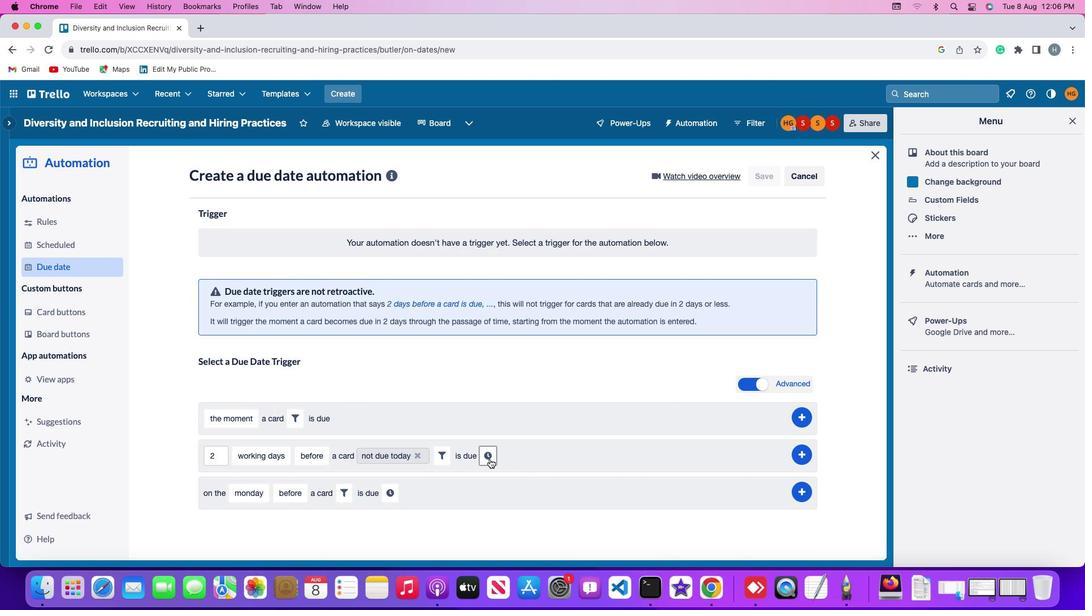 
Action: Mouse moved to (405, 435)
Screenshot: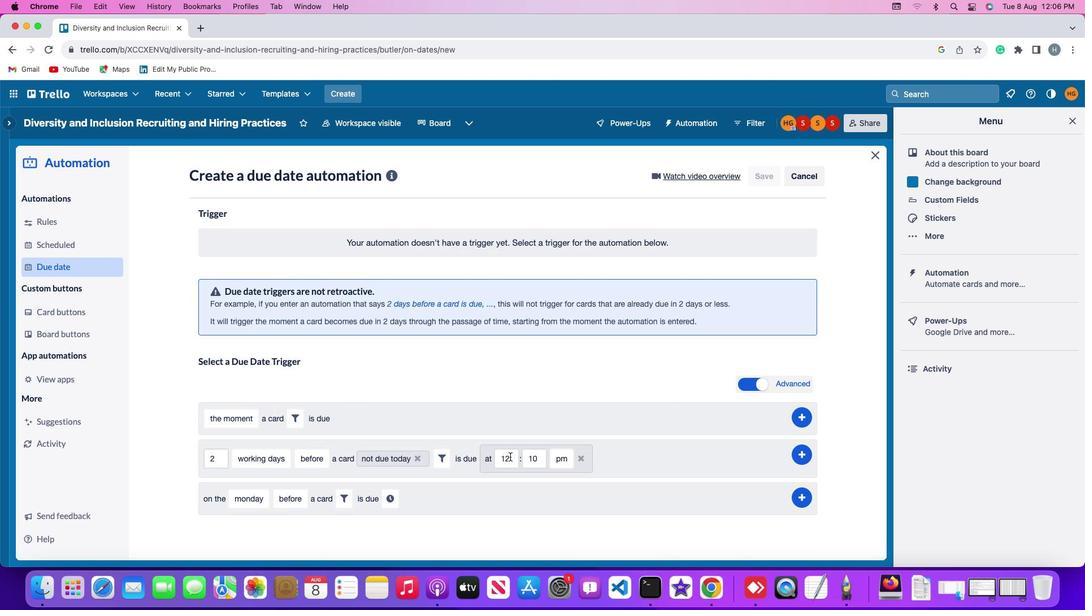 
Action: Mouse pressed left at (405, 435)
Screenshot: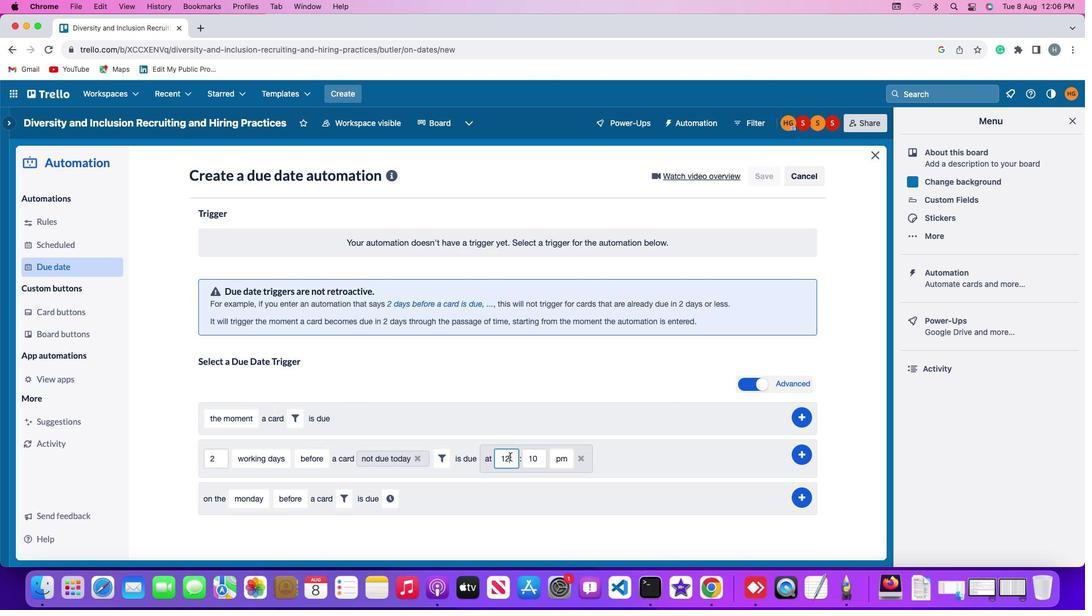 
Action: Key pressed Key.backspaceKey.backspace'1''1'
Screenshot: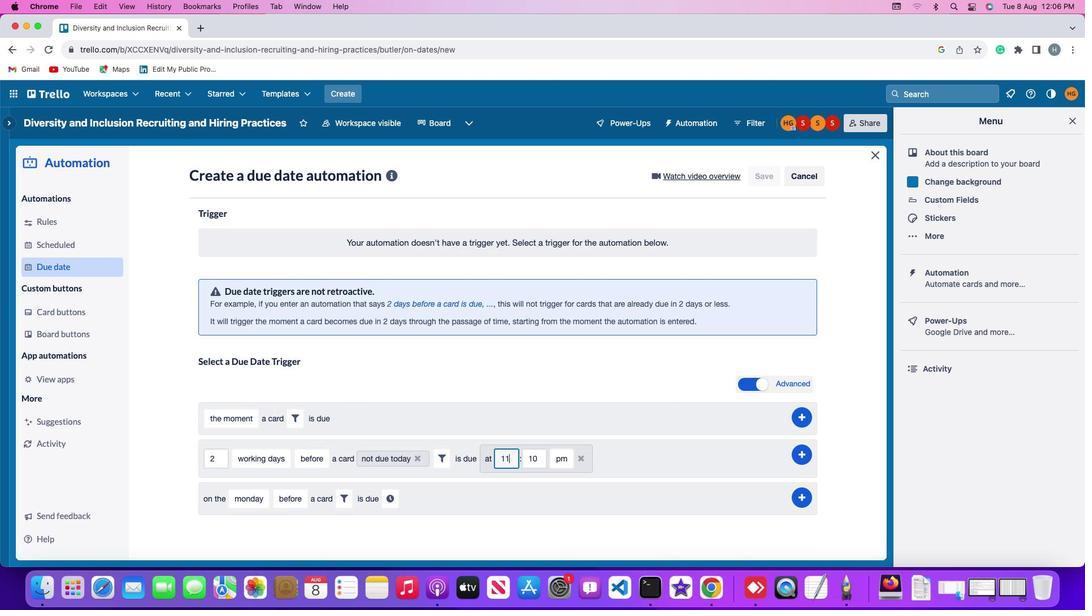 
Action: Mouse moved to (420, 437)
Screenshot: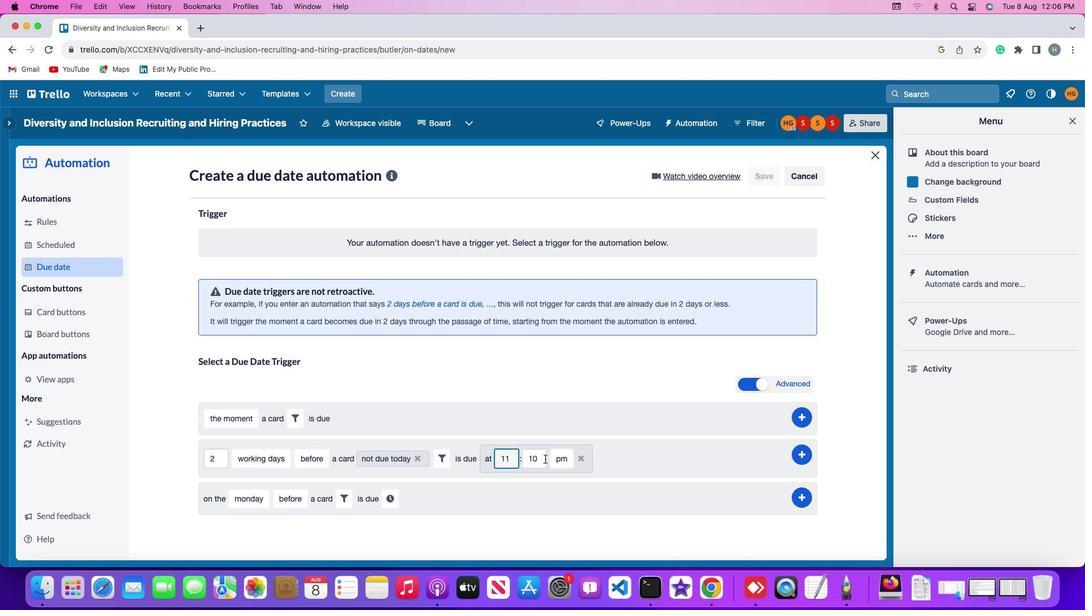 
Action: Mouse pressed left at (420, 437)
Screenshot: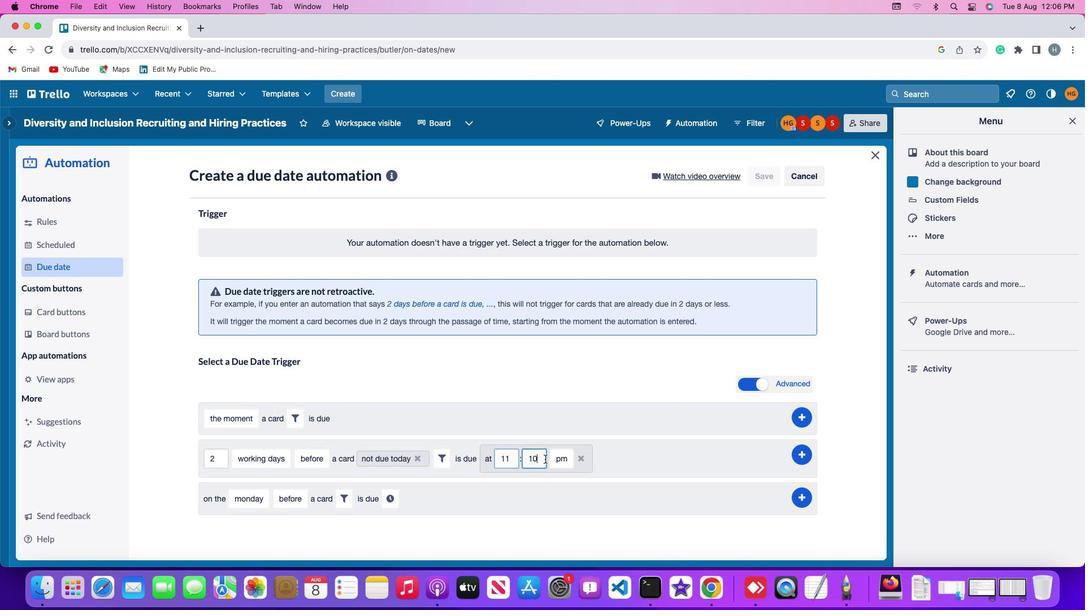 
Action: Key pressed Key.backspaceKey.backspace'0''0'
Screenshot: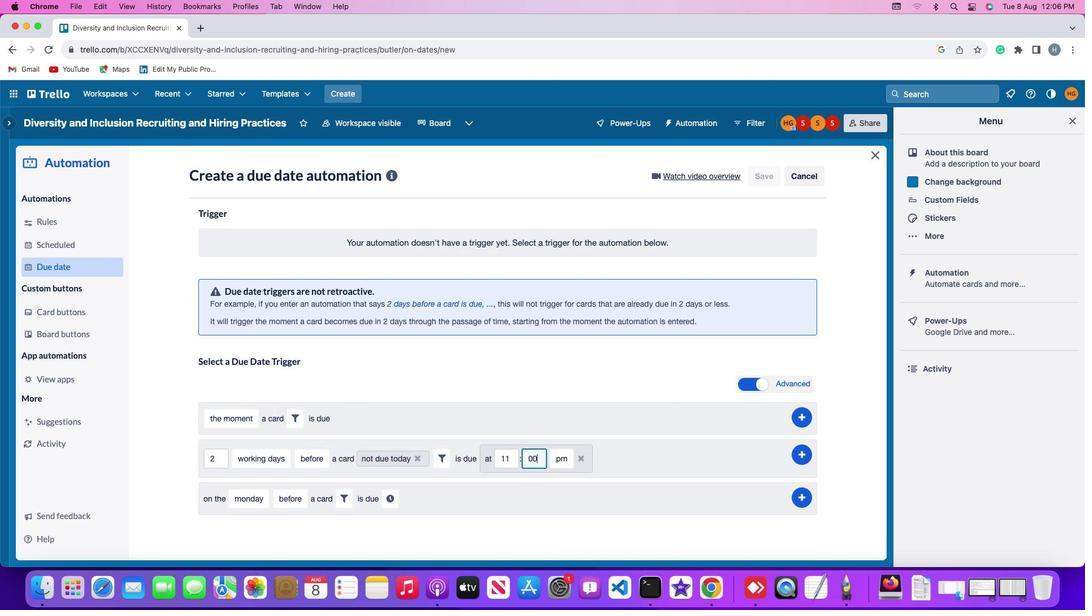 
Action: Mouse moved to (428, 436)
Screenshot: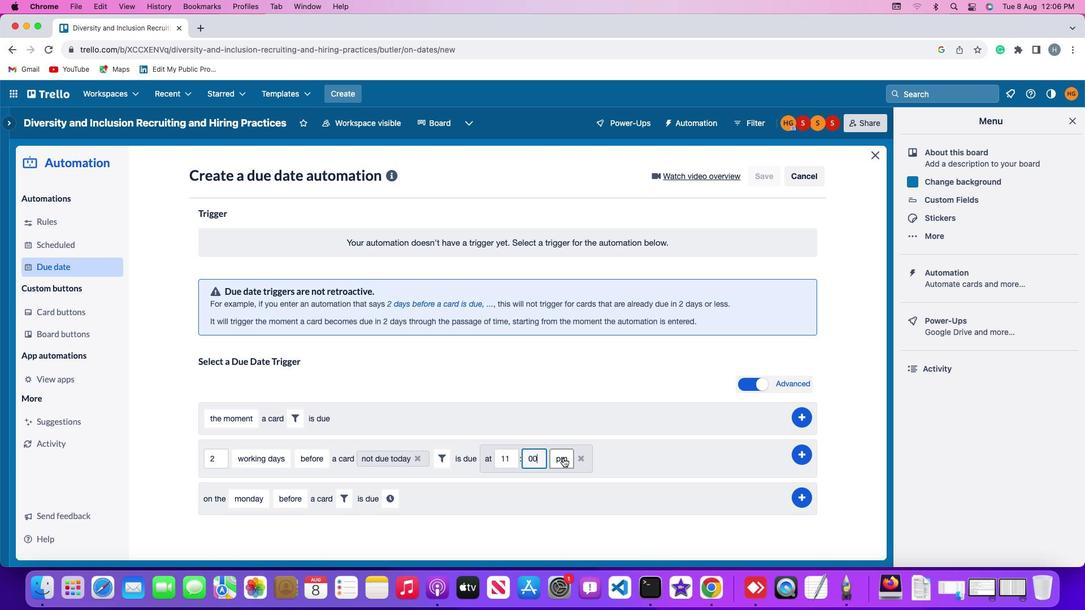 
Action: Mouse pressed left at (428, 436)
Screenshot: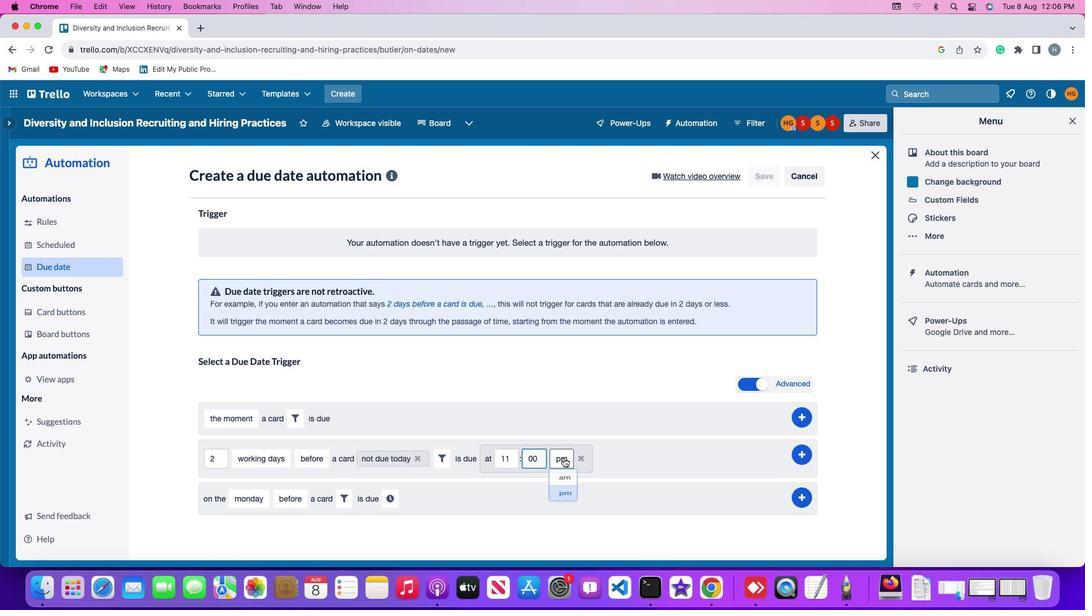
Action: Mouse moved to (427, 450)
Screenshot: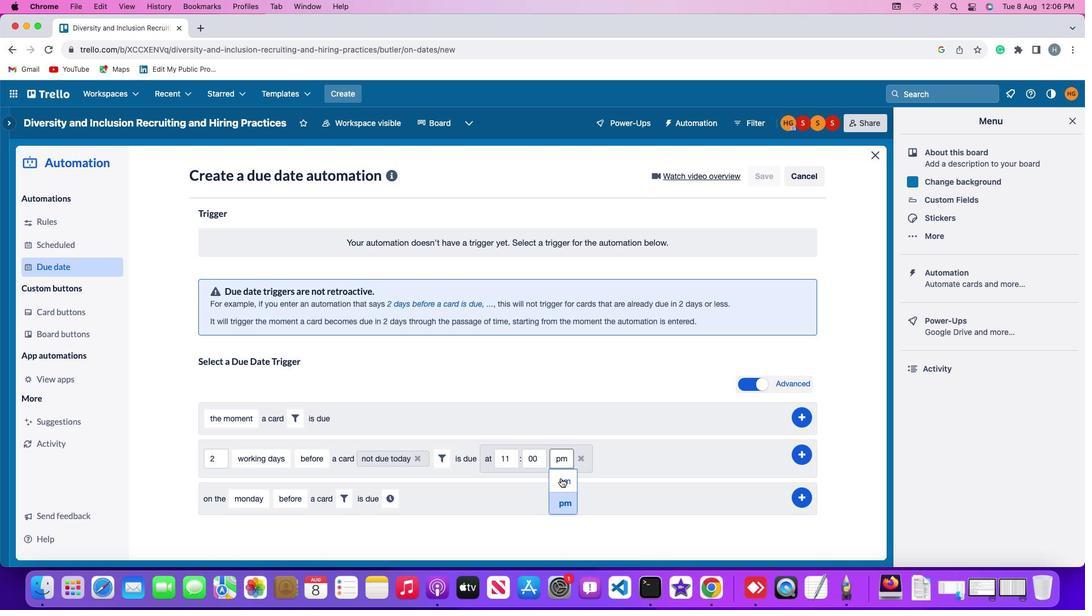 
Action: Mouse pressed left at (427, 450)
Screenshot: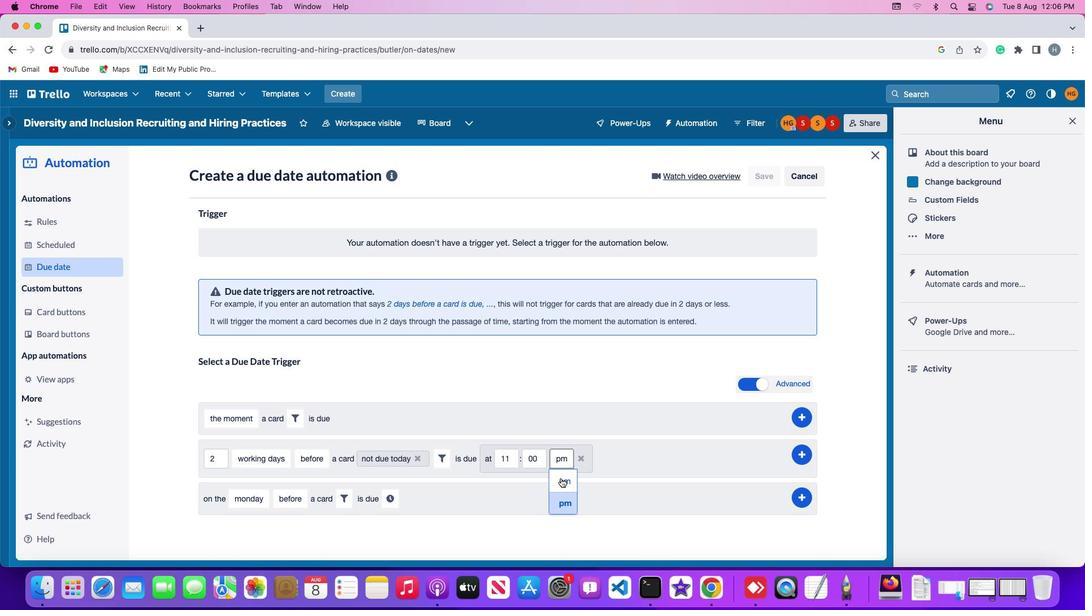
Action: Mouse moved to (525, 433)
Screenshot: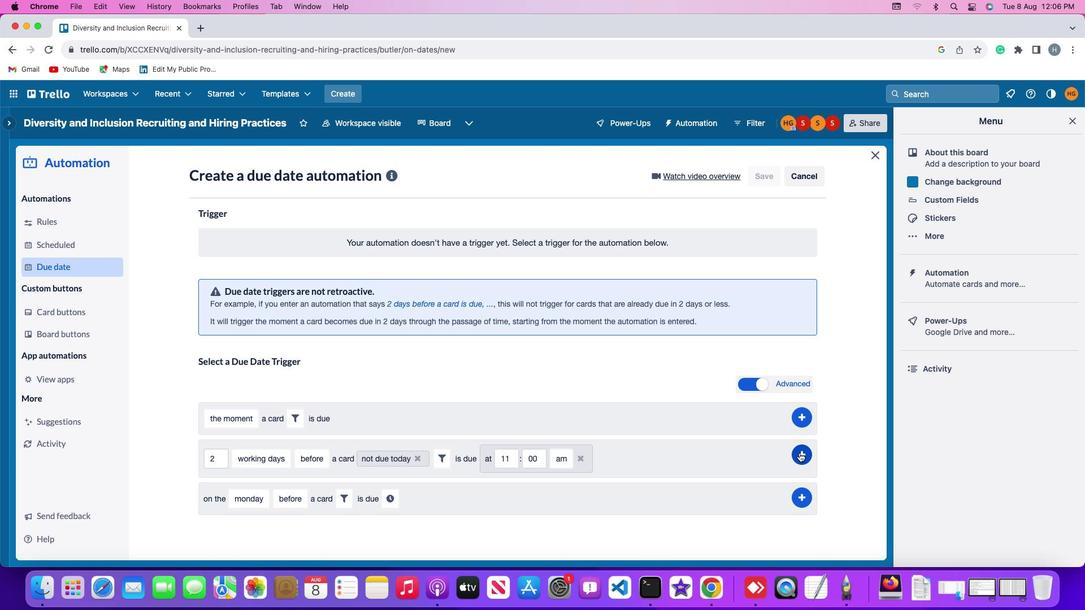 
Action: Mouse pressed left at (525, 433)
Screenshot: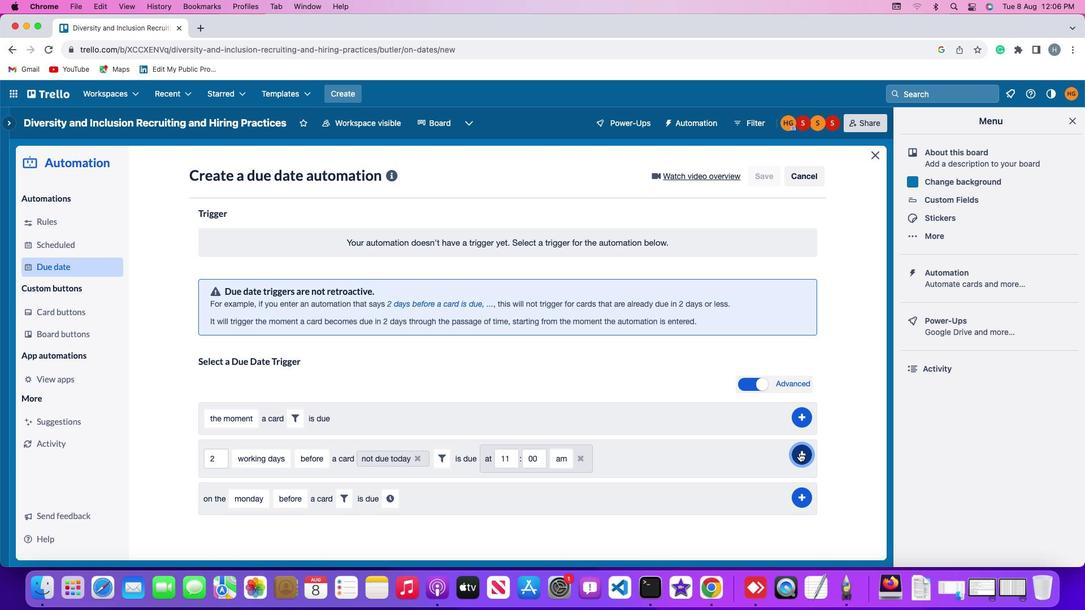 
Action: Mouse moved to (546, 356)
Screenshot: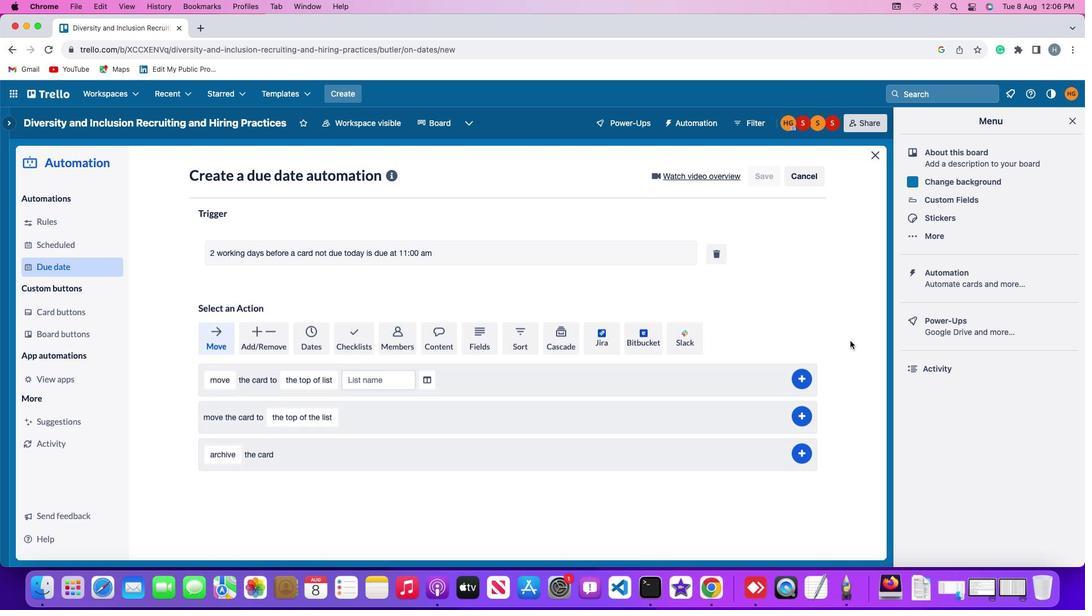 
